 Task: Add Grain Berry Honey Nut Cereal to the cart.
Action: Mouse moved to (860, 292)
Screenshot: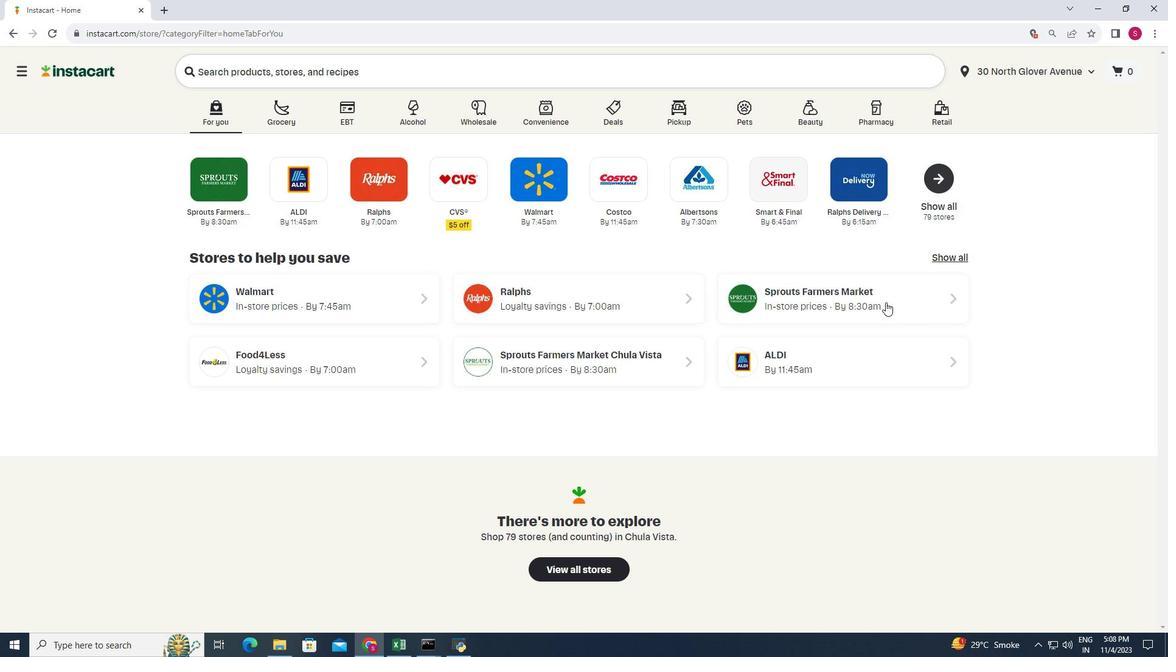 
Action: Mouse pressed left at (860, 292)
Screenshot: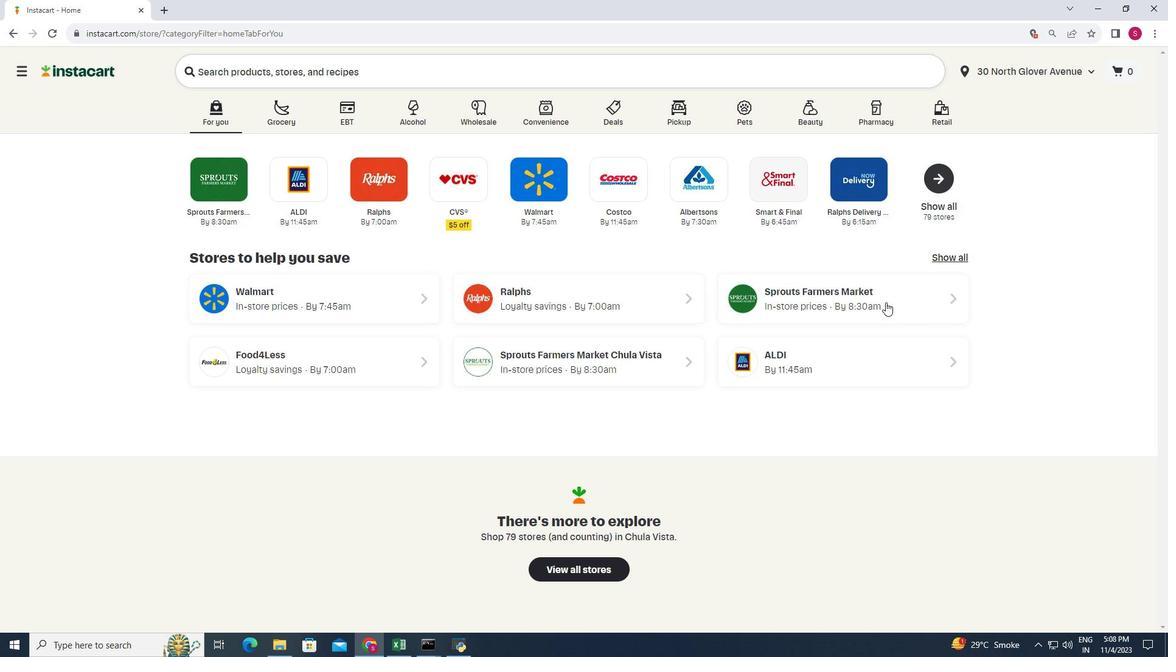 
Action: Mouse moved to (158, 440)
Screenshot: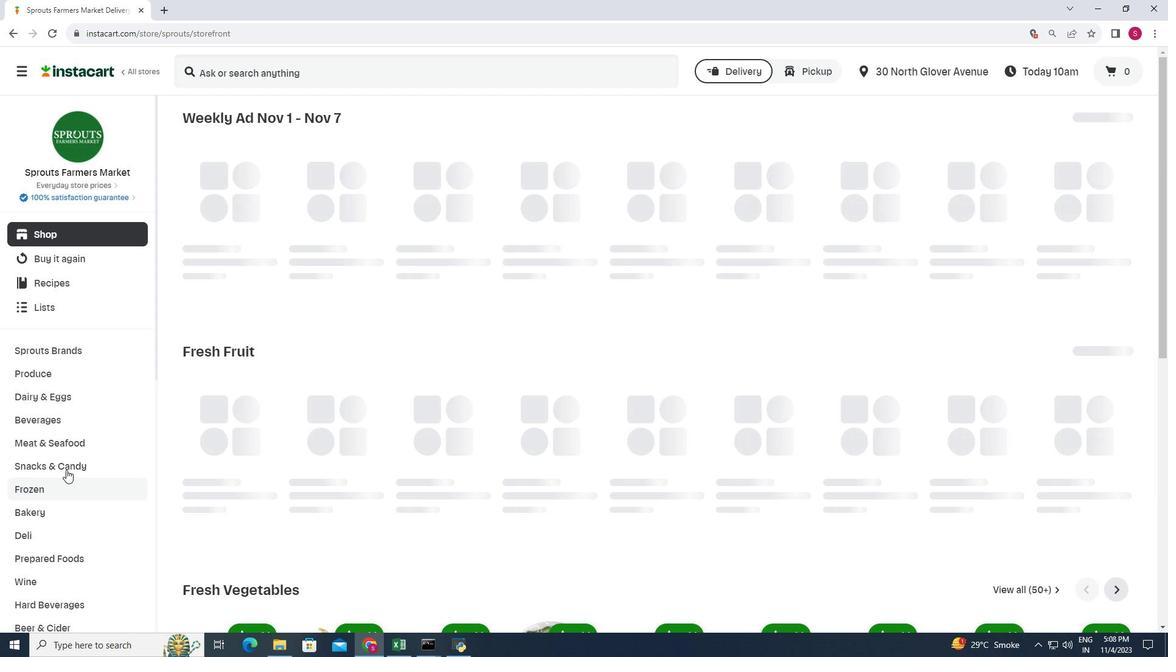 
Action: Mouse scrolled (158, 440) with delta (0, 0)
Screenshot: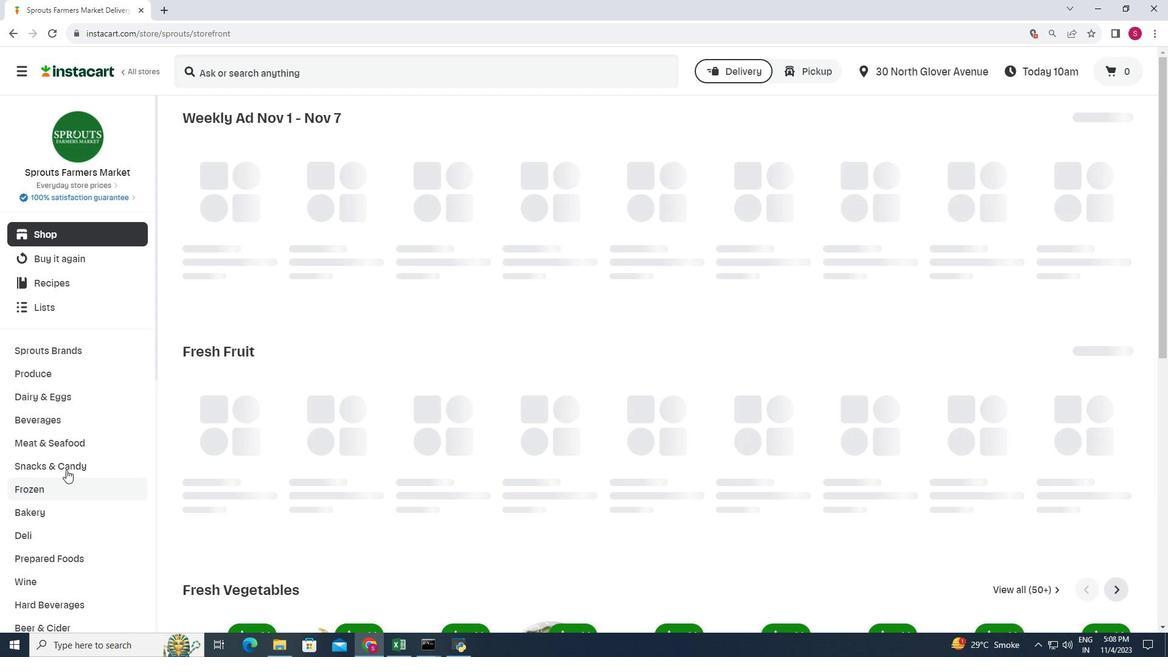 
Action: Mouse scrolled (158, 440) with delta (0, 0)
Screenshot: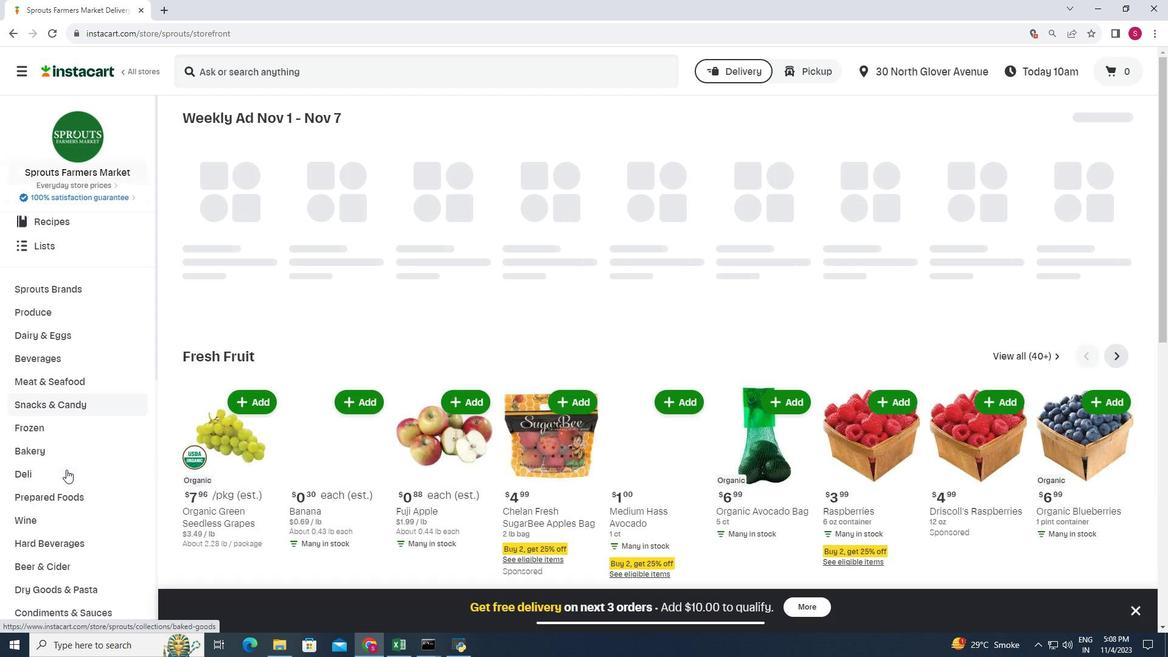 
Action: Mouse scrolled (158, 440) with delta (0, 0)
Screenshot: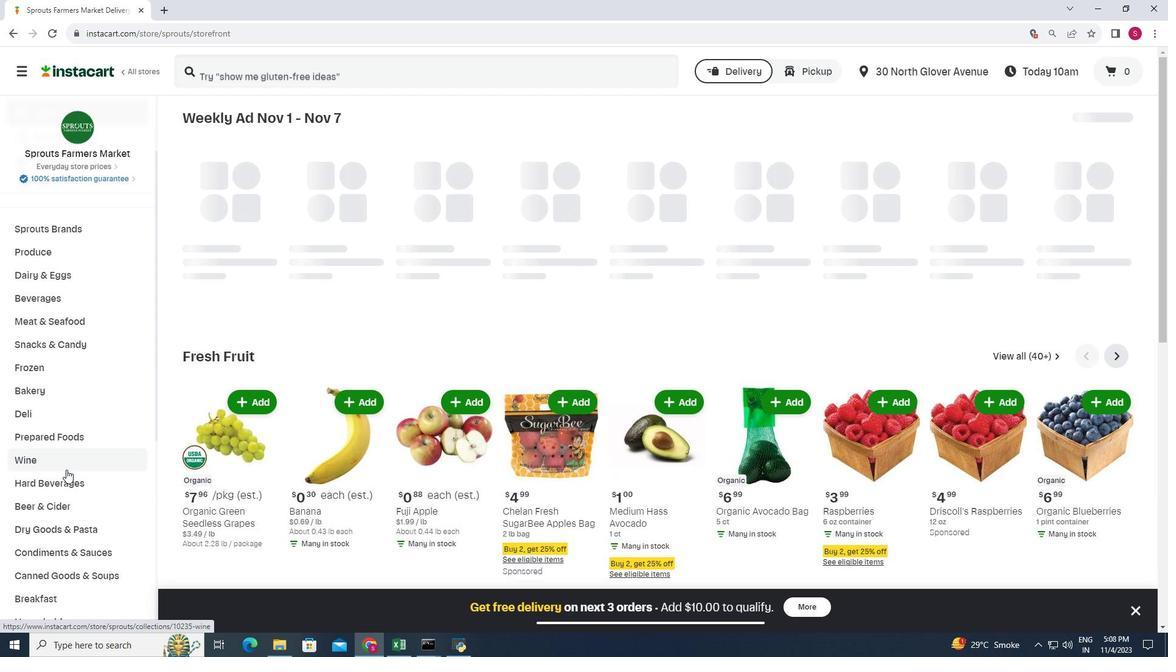 
Action: Mouse moved to (150, 495)
Screenshot: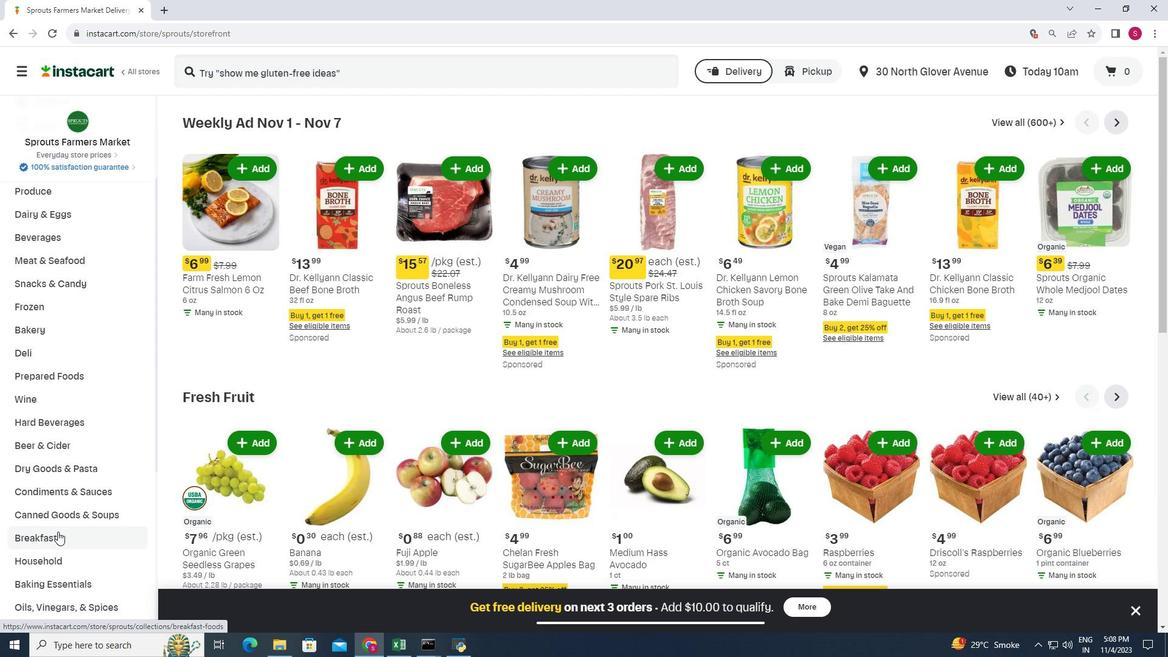 
Action: Mouse pressed left at (150, 495)
Screenshot: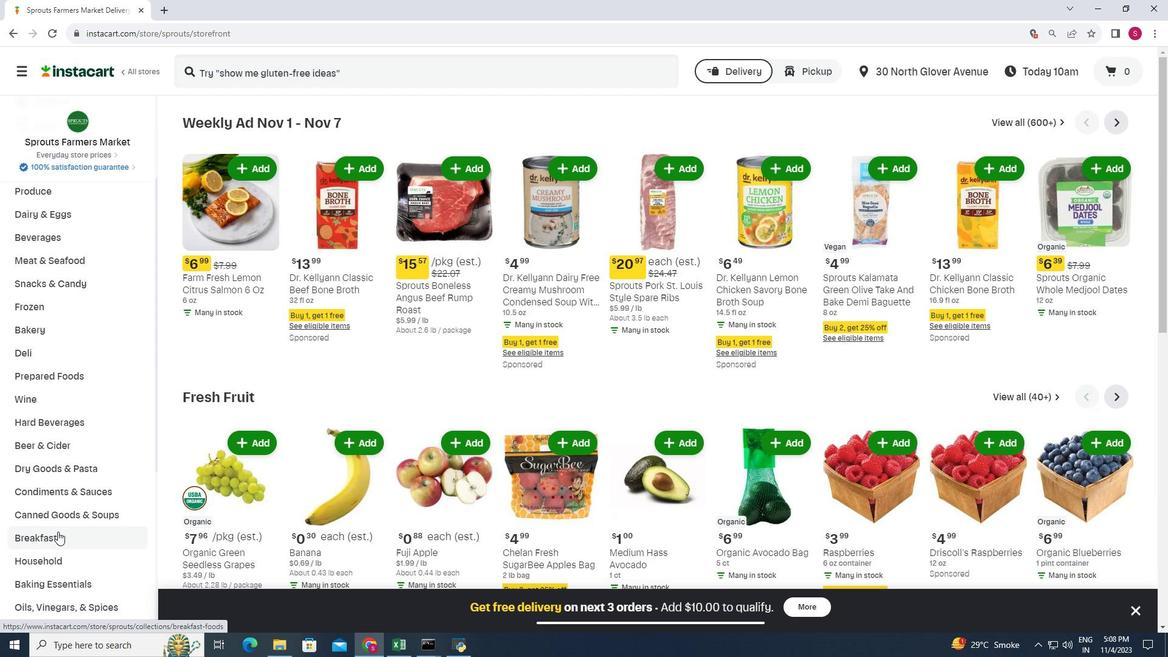 
Action: Mouse moved to (797, 162)
Screenshot: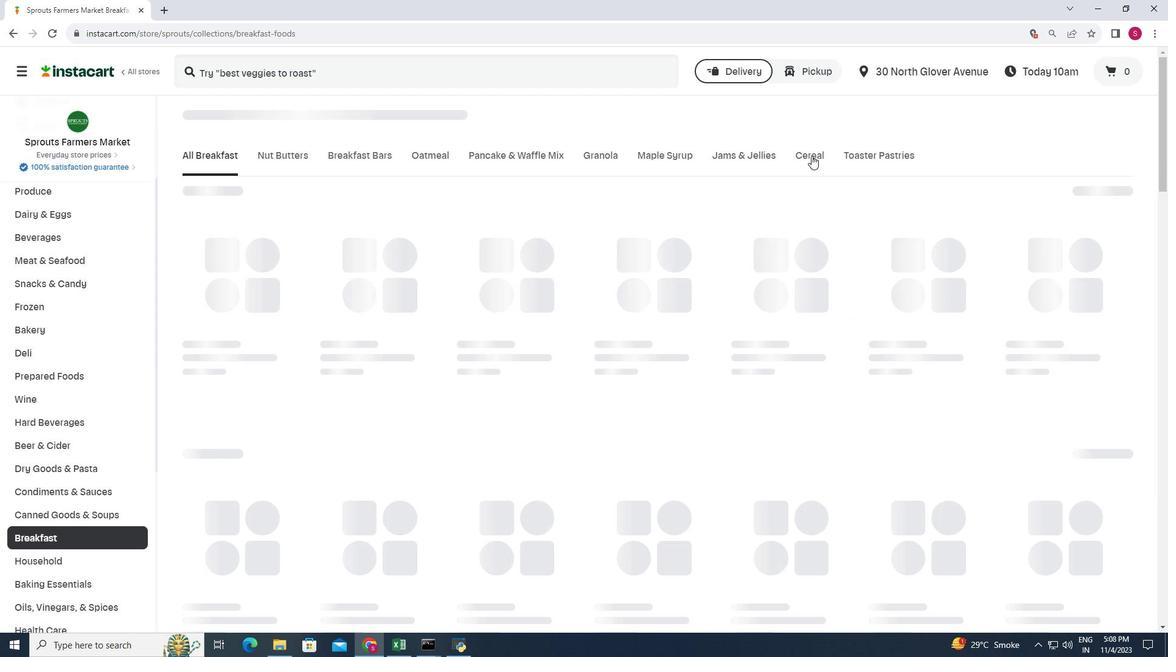 
Action: Mouse pressed left at (797, 162)
Screenshot: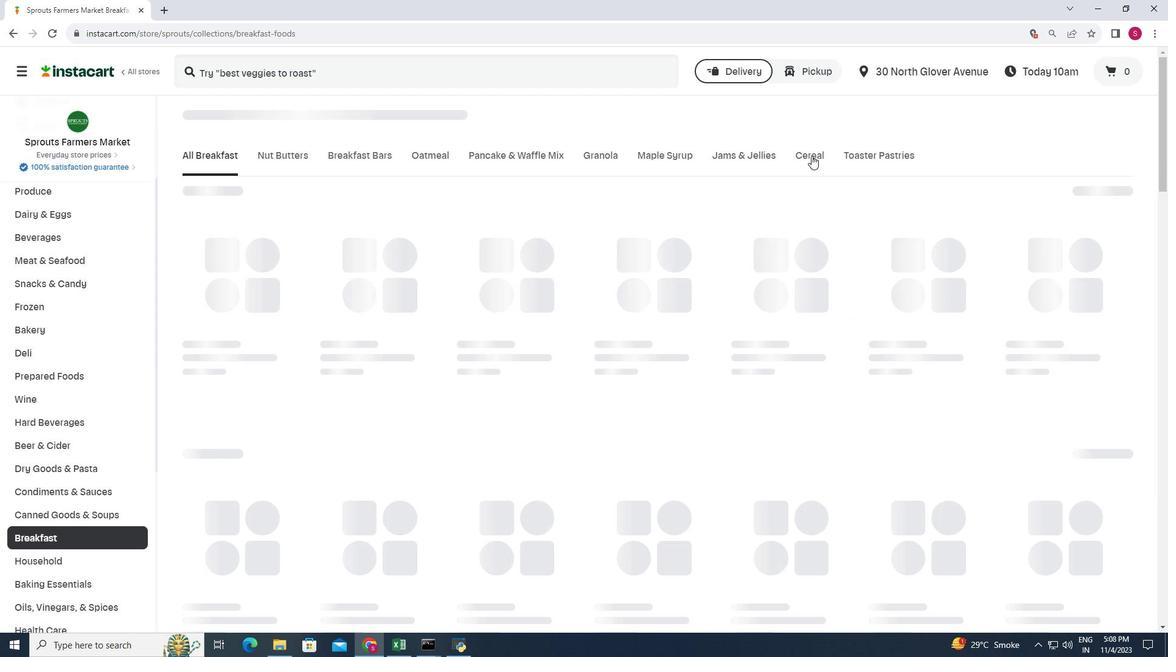 
Action: Mouse moved to (636, 214)
Screenshot: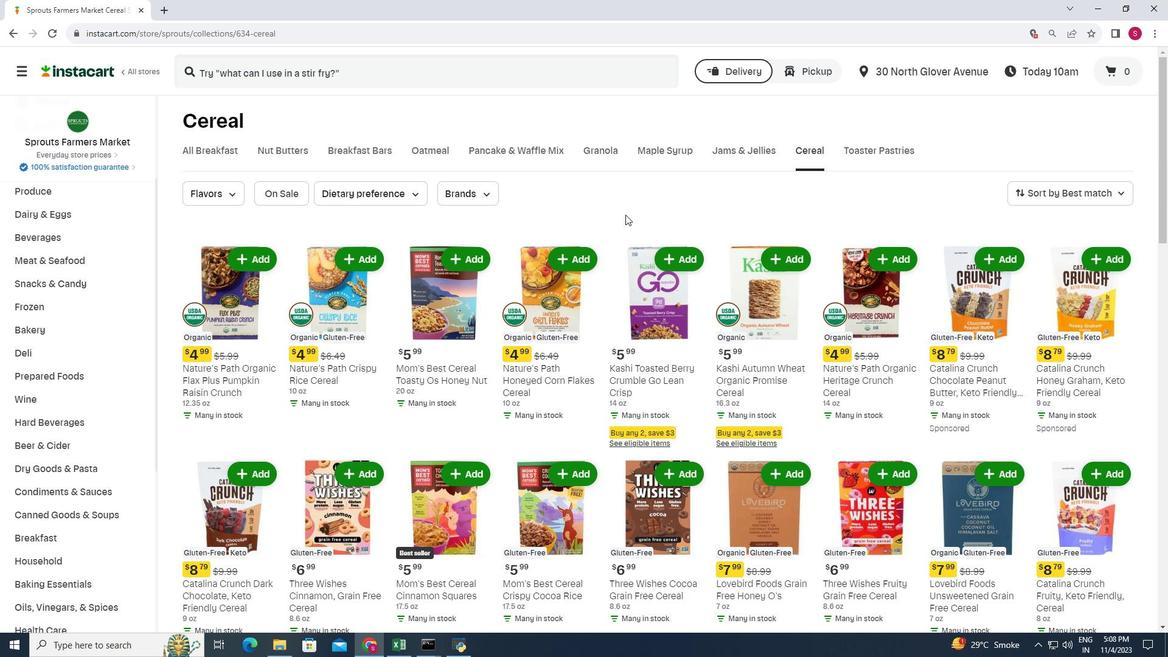 
Action: Mouse scrolled (636, 214) with delta (0, 0)
Screenshot: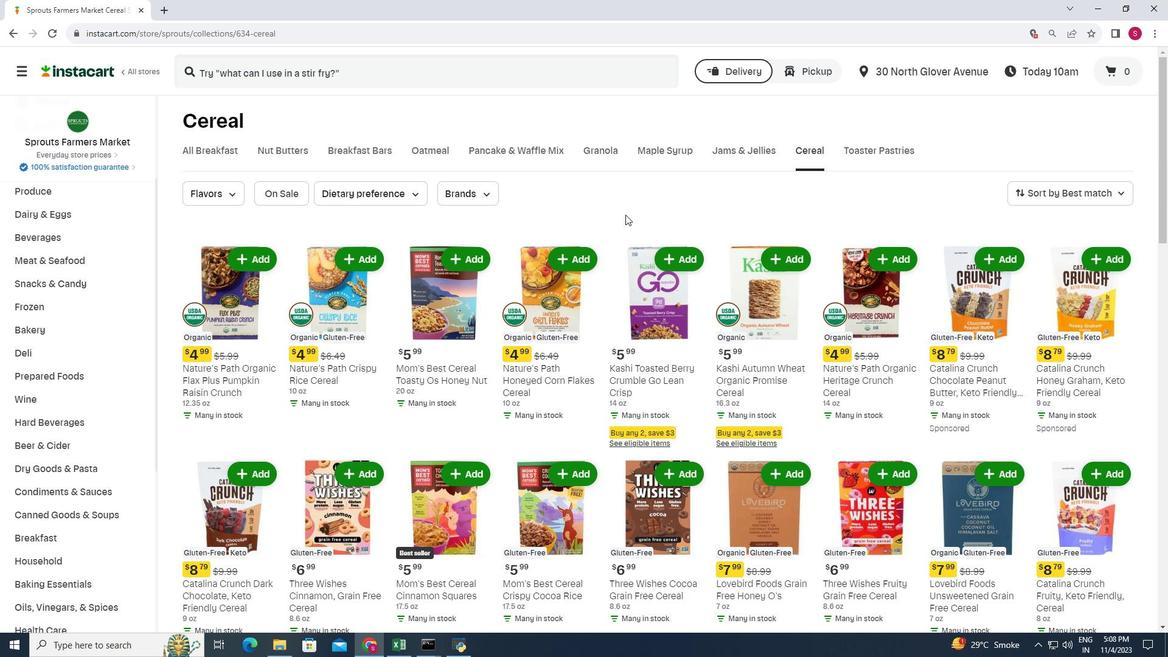 
Action: Mouse moved to (639, 213)
Screenshot: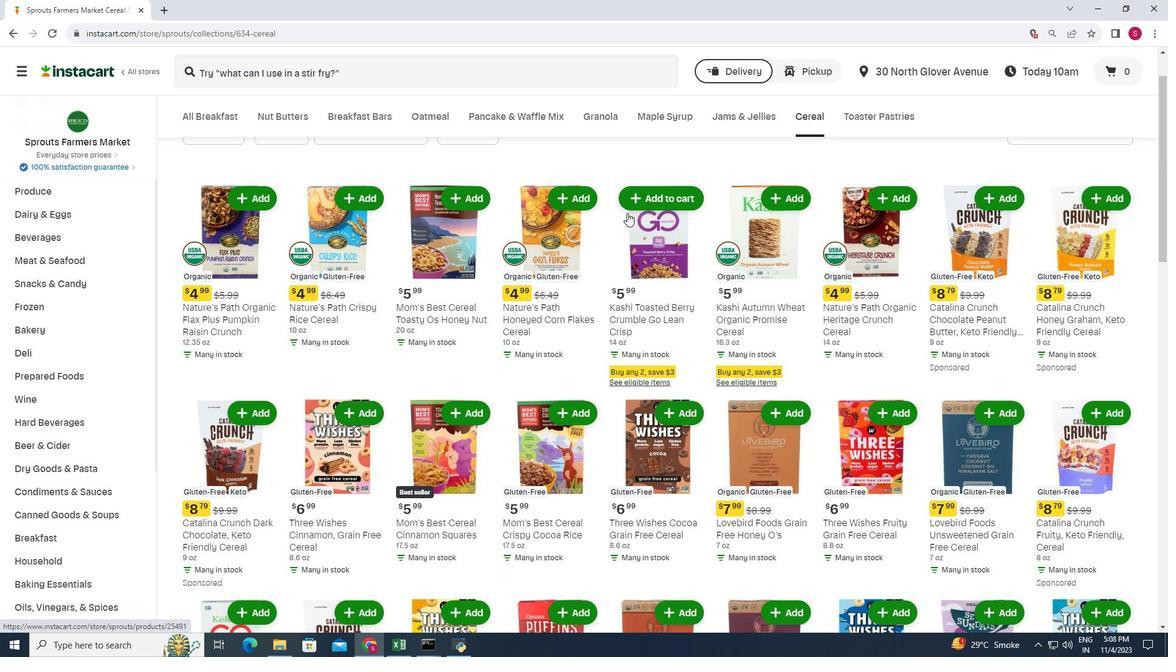 
Action: Mouse scrolled (639, 213) with delta (0, 0)
Screenshot: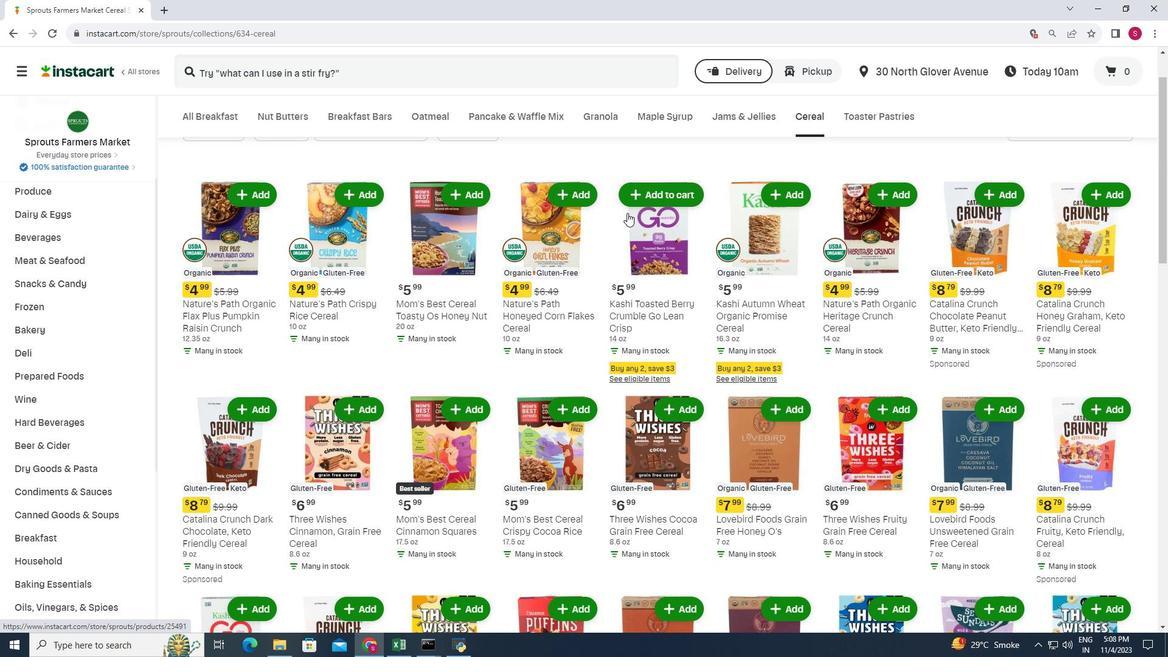 
Action: Mouse moved to (660, 219)
Screenshot: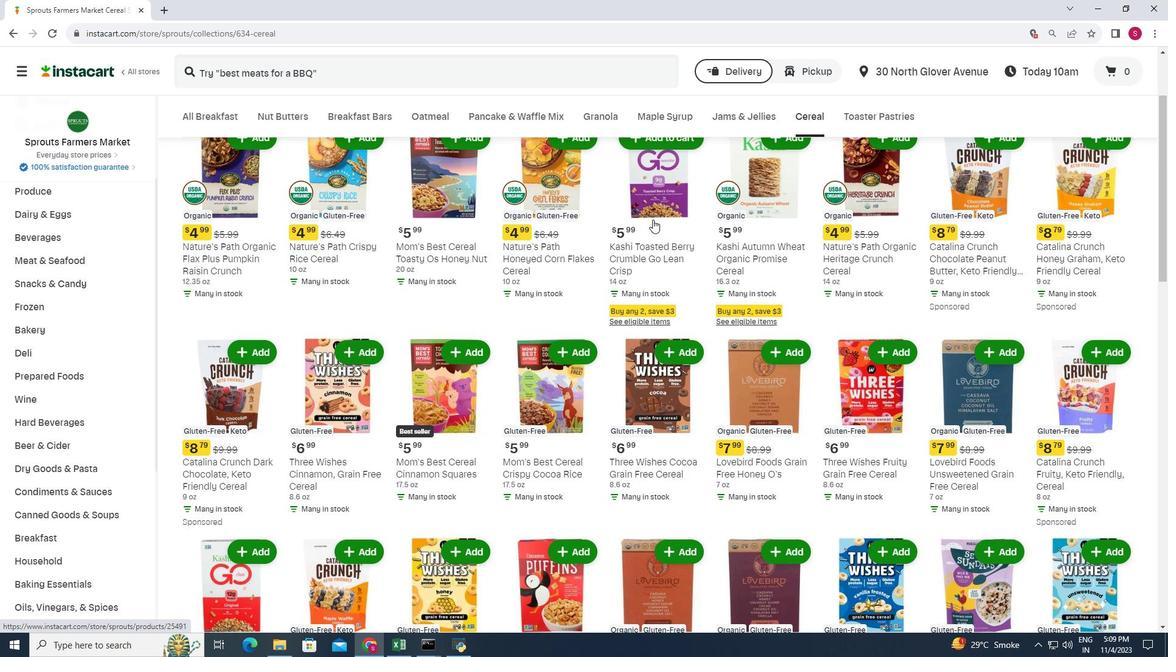 
Action: Mouse scrolled (660, 218) with delta (0, 0)
Screenshot: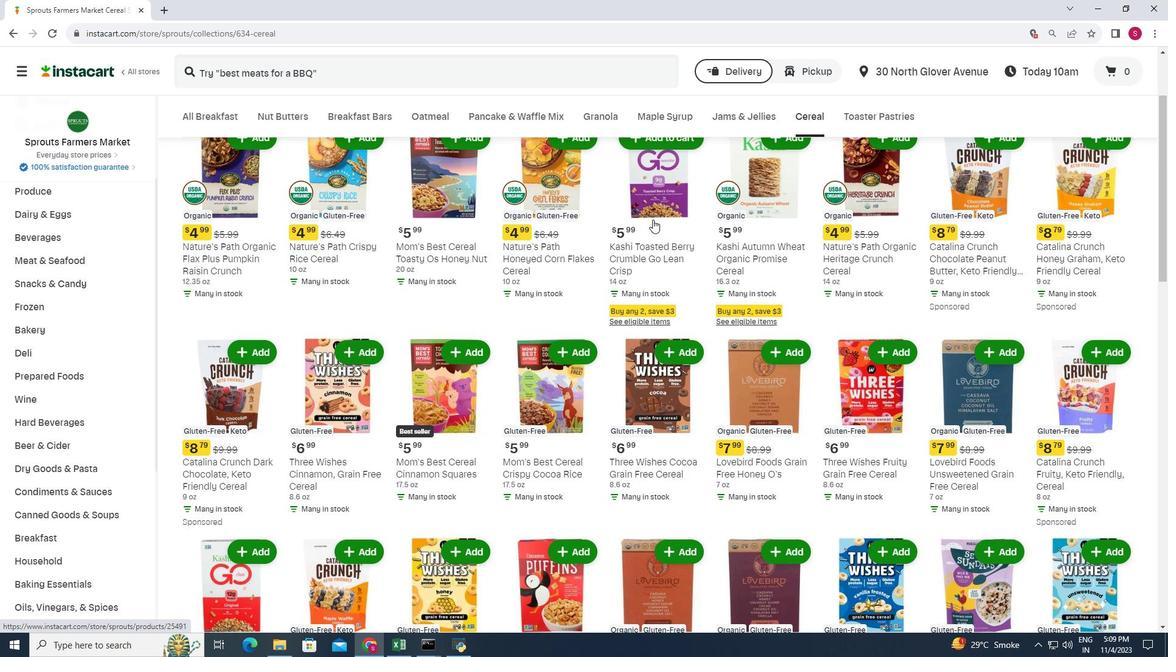 
Action: Mouse moved to (661, 219)
Screenshot: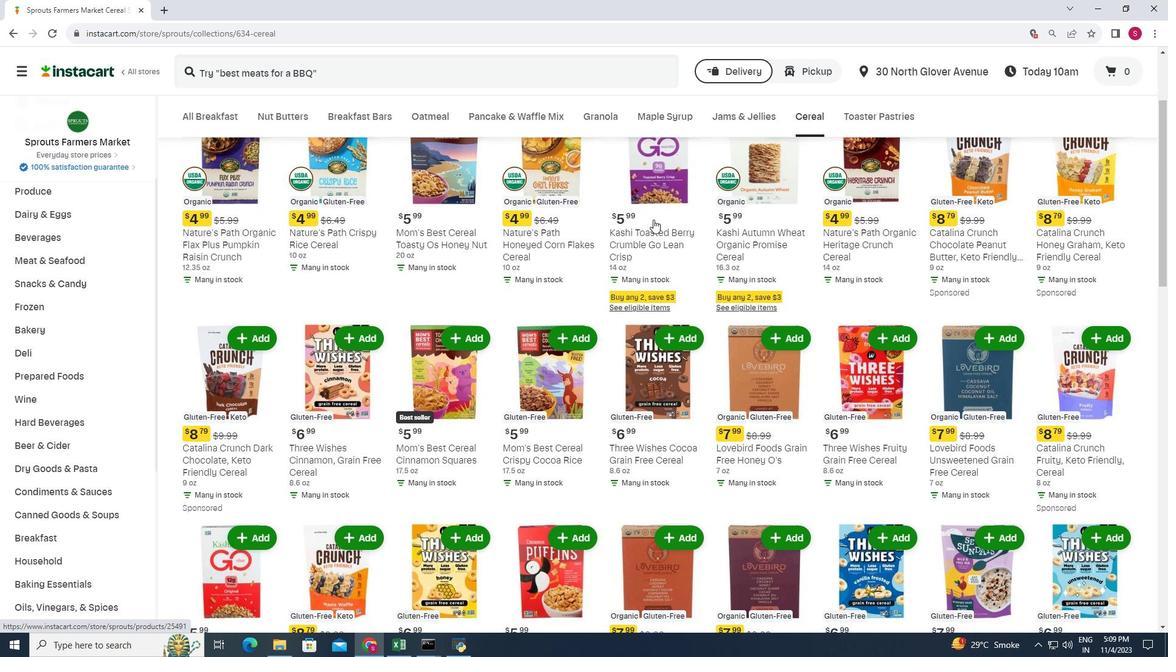 
Action: Mouse scrolled (661, 218) with delta (0, 0)
Screenshot: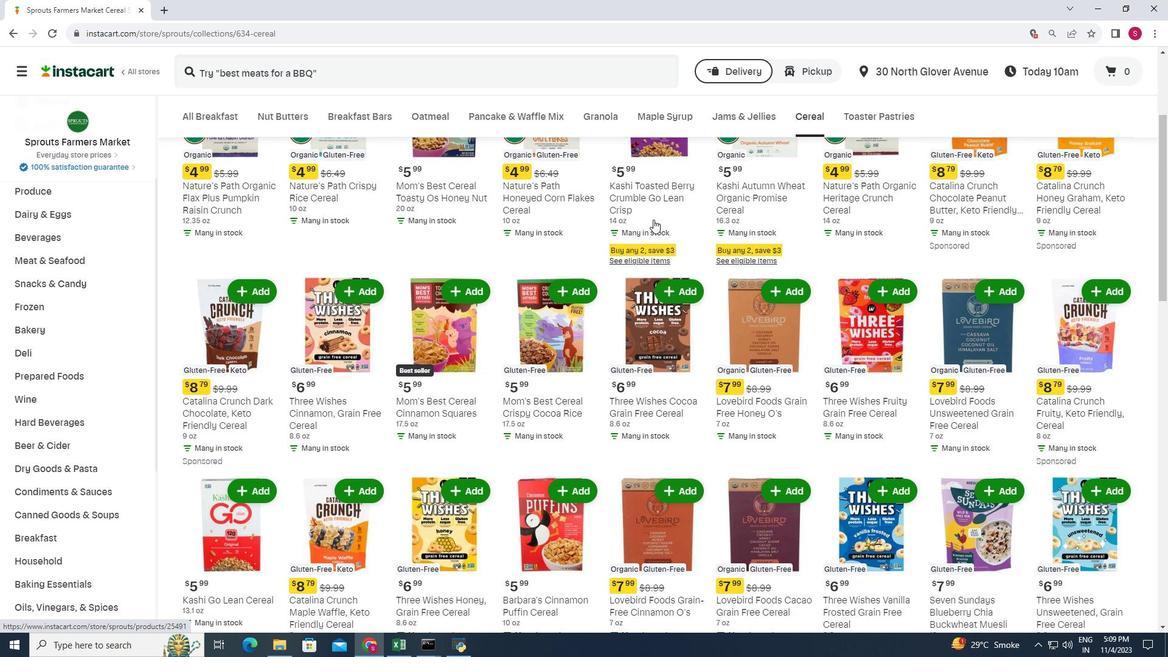 
Action: Mouse moved to (662, 219)
Screenshot: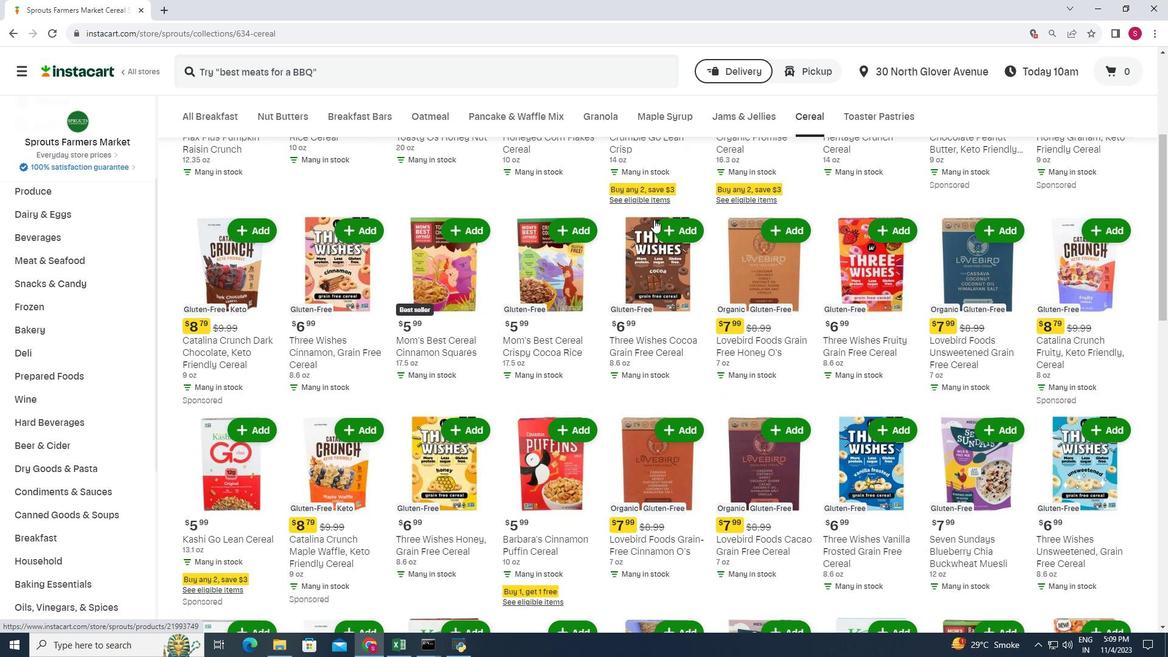 
Action: Mouse scrolled (662, 218) with delta (0, 0)
Screenshot: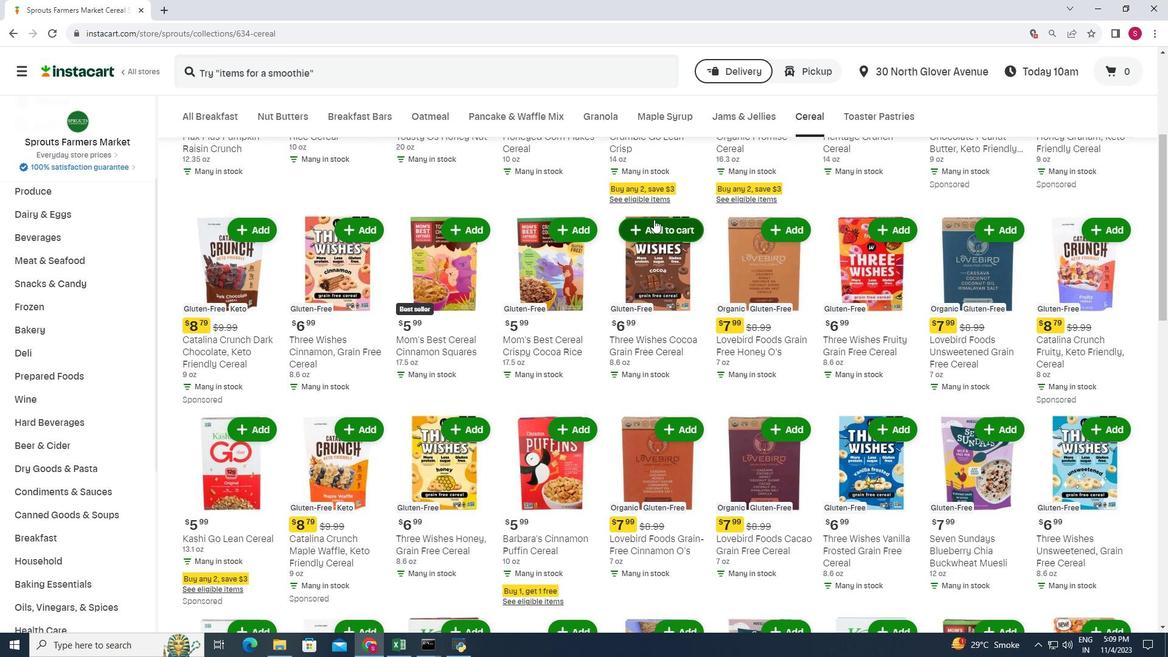 
Action: Mouse moved to (545, 231)
Screenshot: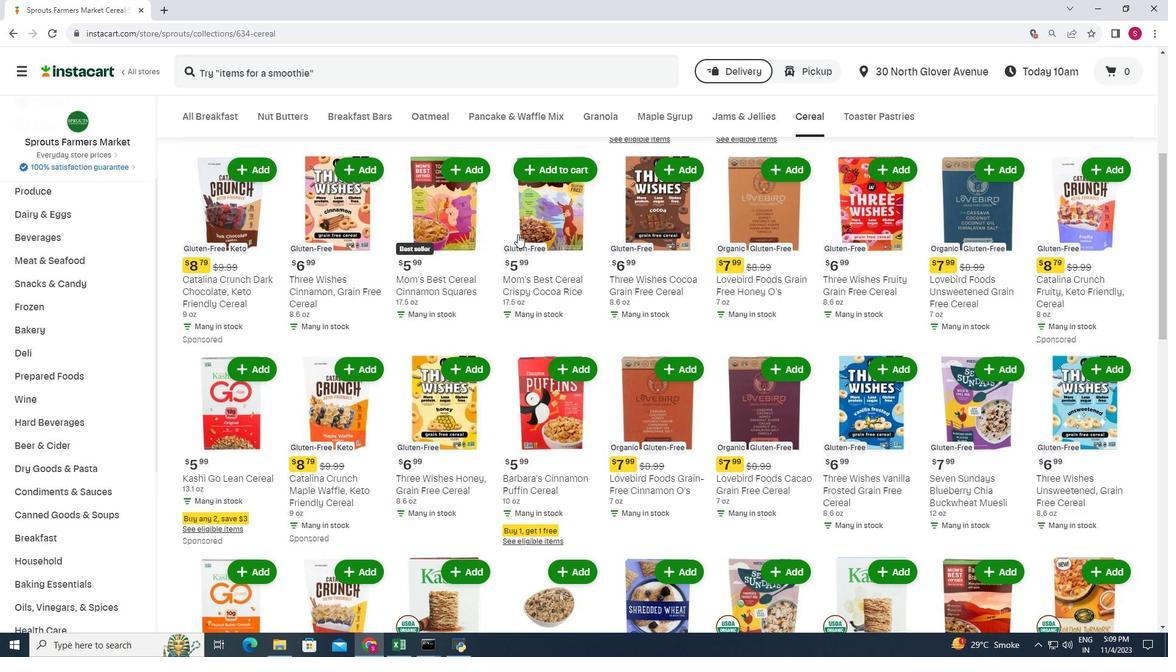 
Action: Mouse scrolled (545, 231) with delta (0, 0)
Screenshot: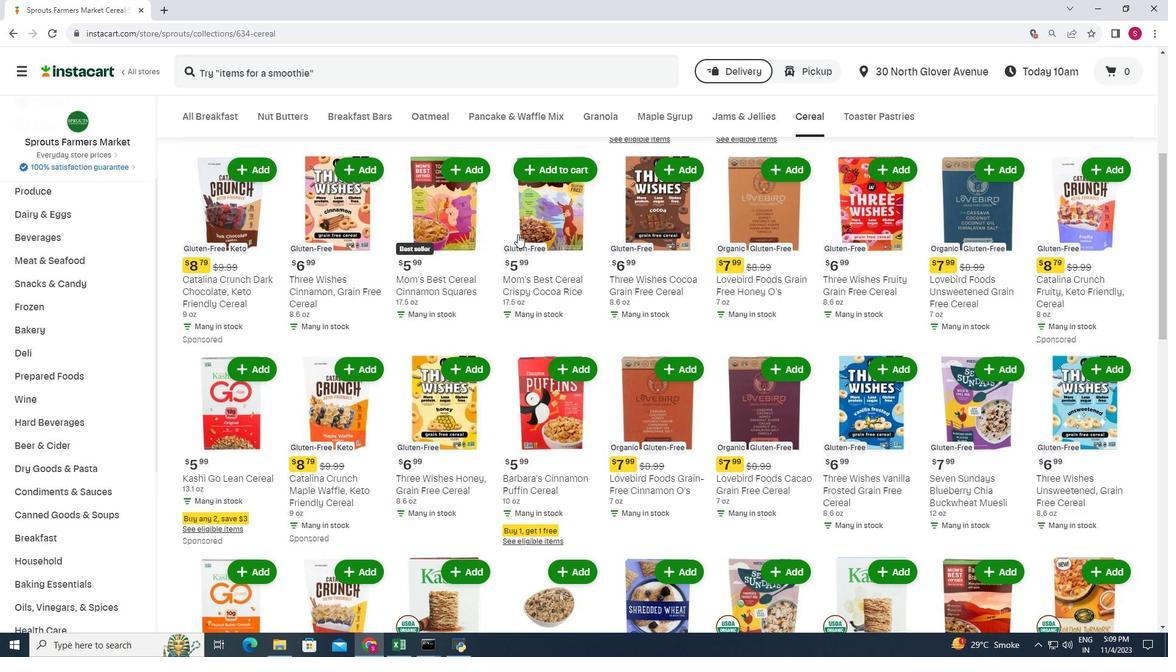 
Action: Mouse scrolled (545, 231) with delta (0, 0)
Screenshot: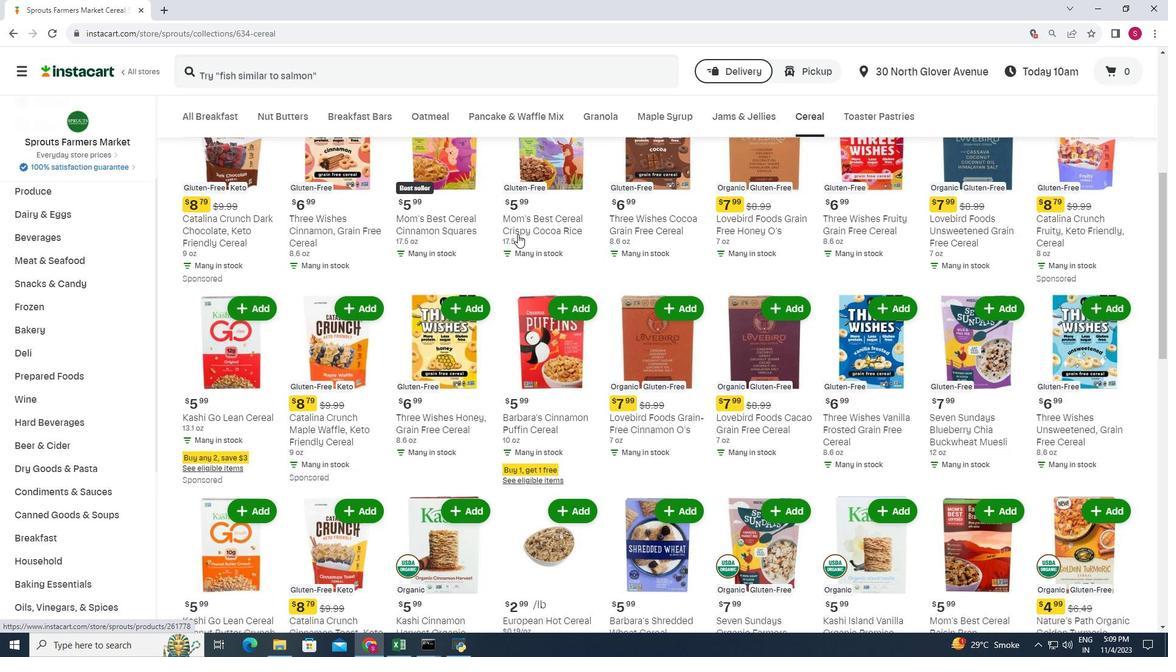 
Action: Mouse moved to (545, 231)
Screenshot: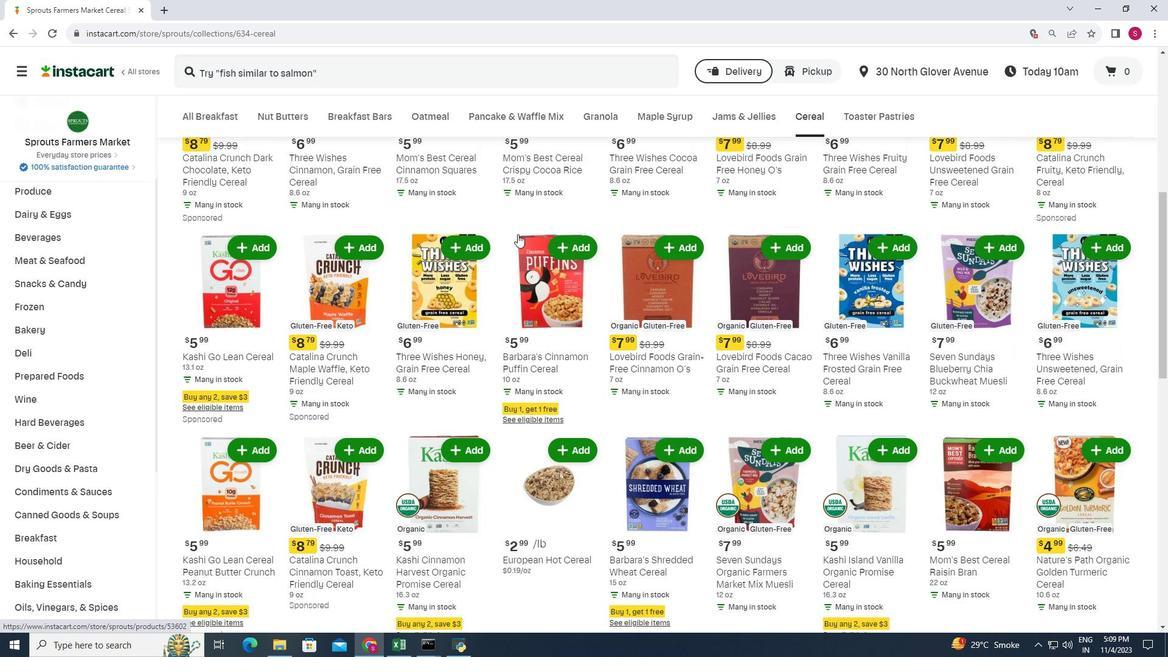
Action: Mouse scrolled (545, 231) with delta (0, 0)
Screenshot: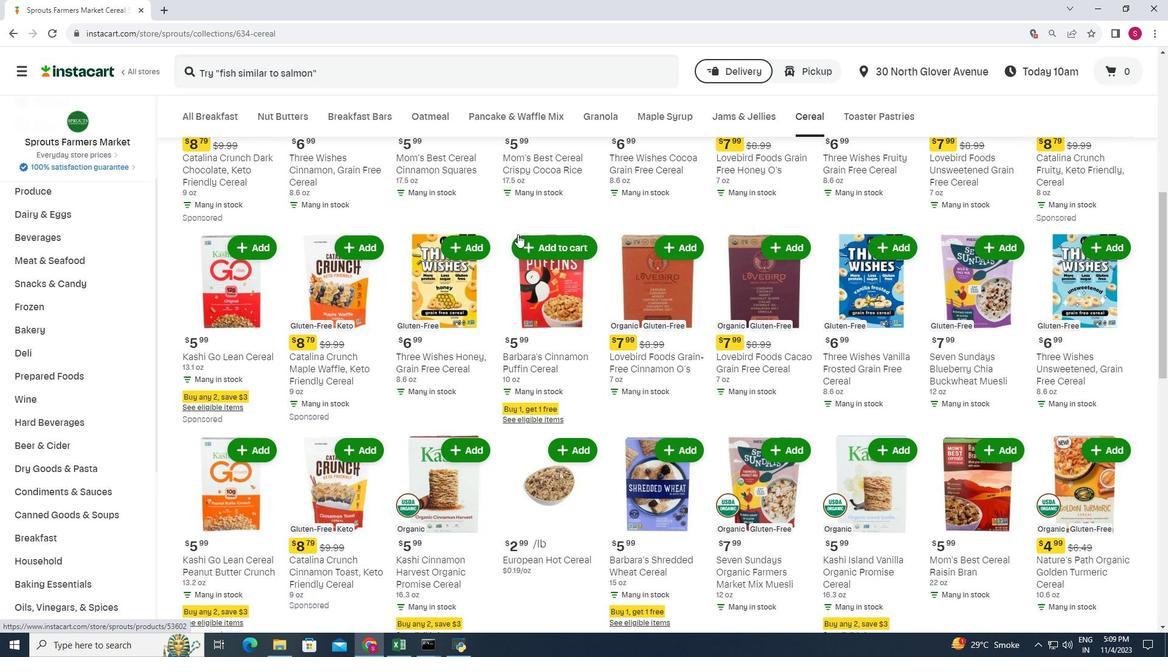 
Action: Mouse moved to (545, 231)
Screenshot: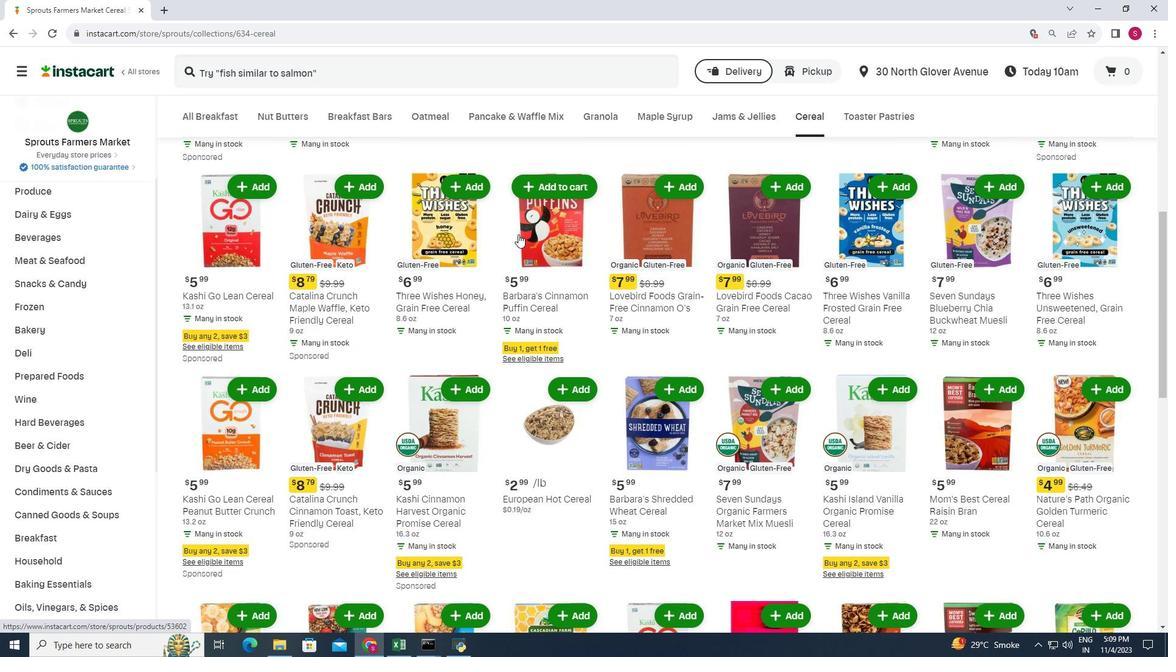 
Action: Mouse scrolled (545, 231) with delta (0, 0)
Screenshot: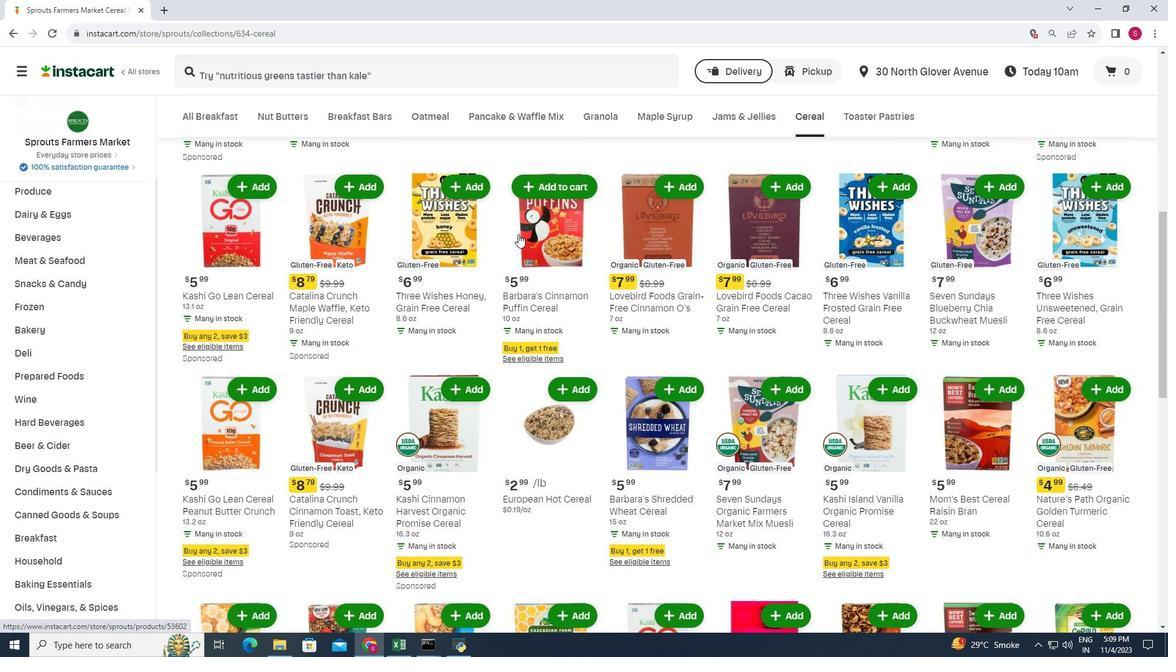 
Action: Mouse moved to (544, 232)
Screenshot: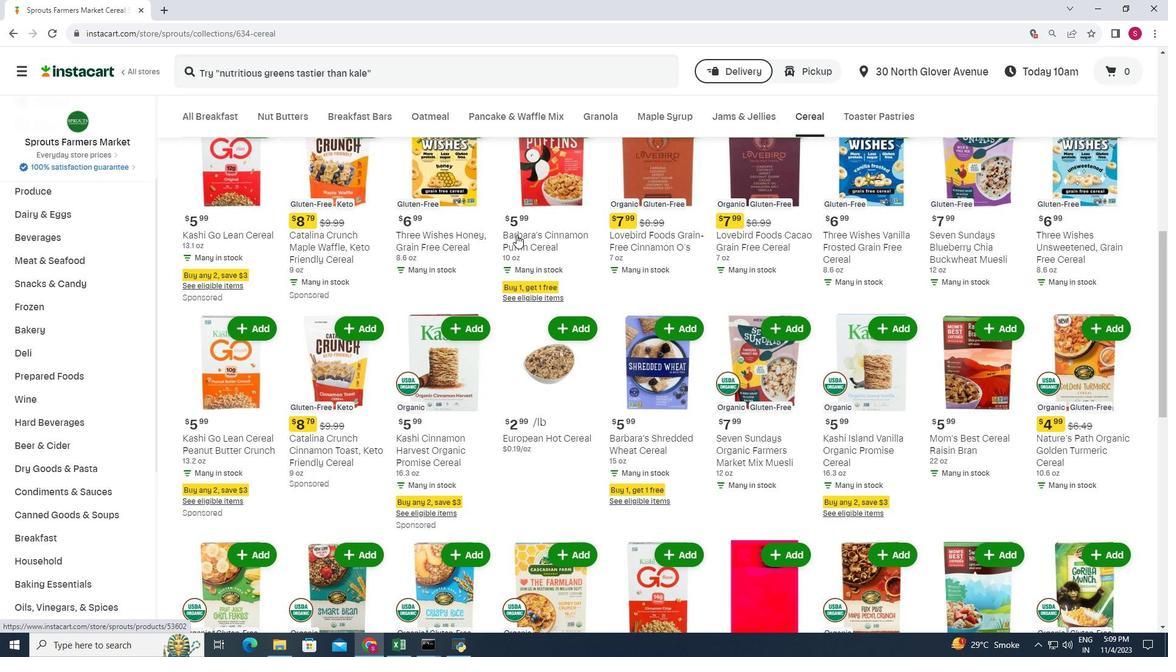 
Action: Mouse scrolled (544, 231) with delta (0, 0)
Screenshot: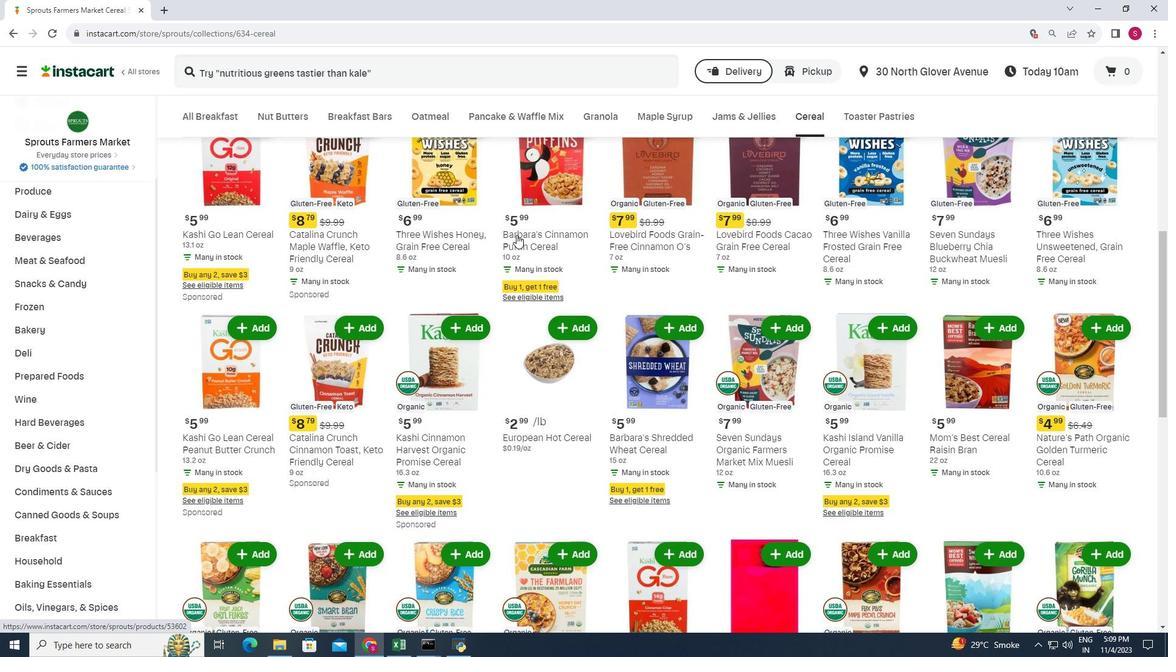 
Action: Mouse scrolled (544, 231) with delta (0, 0)
Screenshot: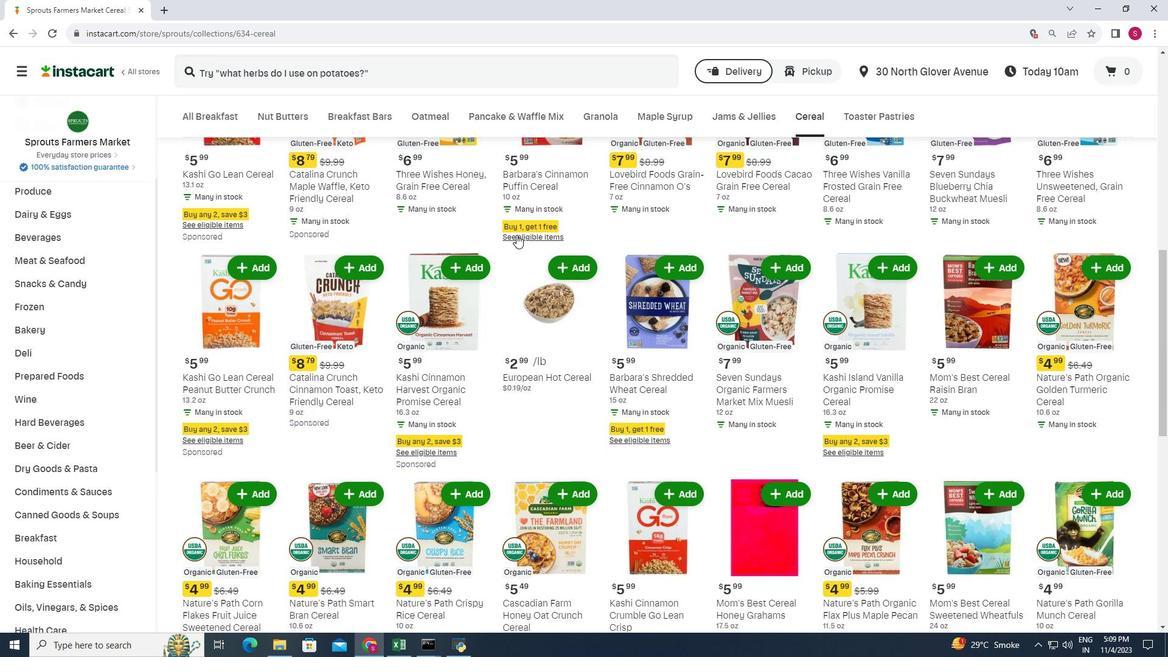 
Action: Mouse moved to (539, 236)
Screenshot: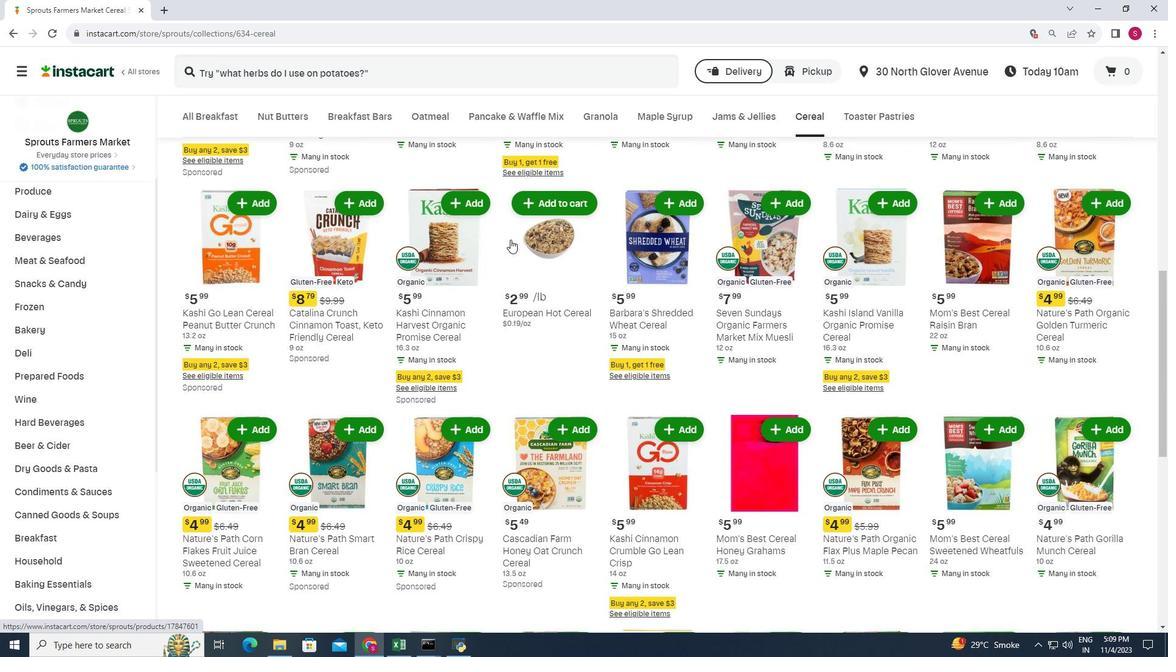 
Action: Mouse scrolled (539, 236) with delta (0, 0)
Screenshot: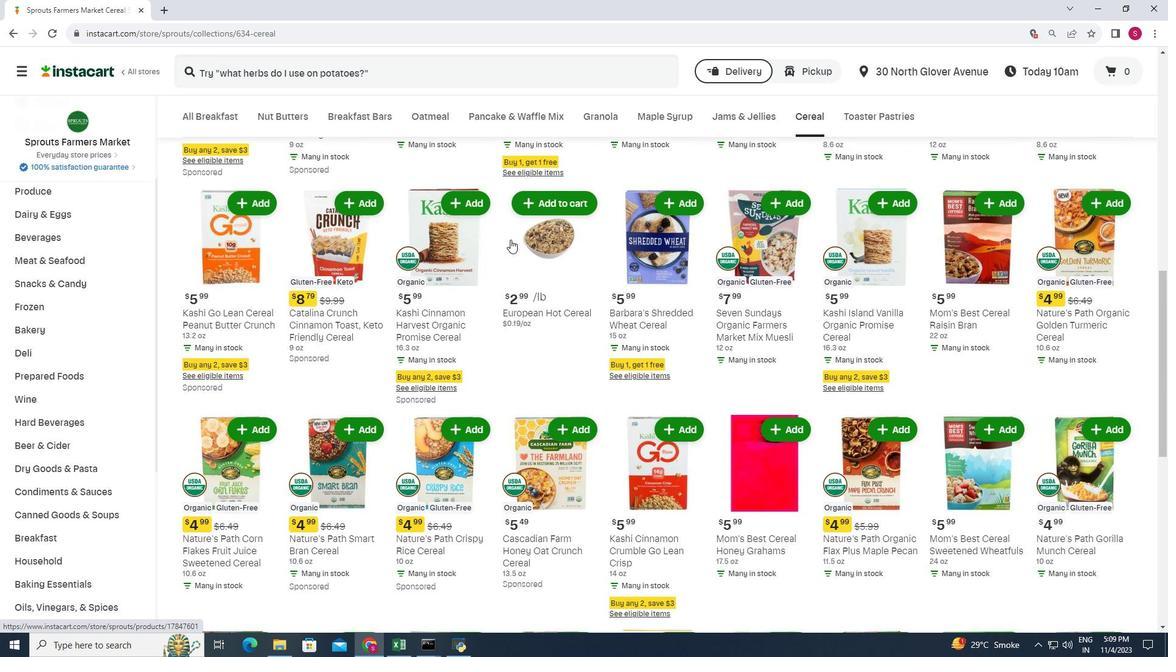 
Action: Mouse moved to (538, 236)
Screenshot: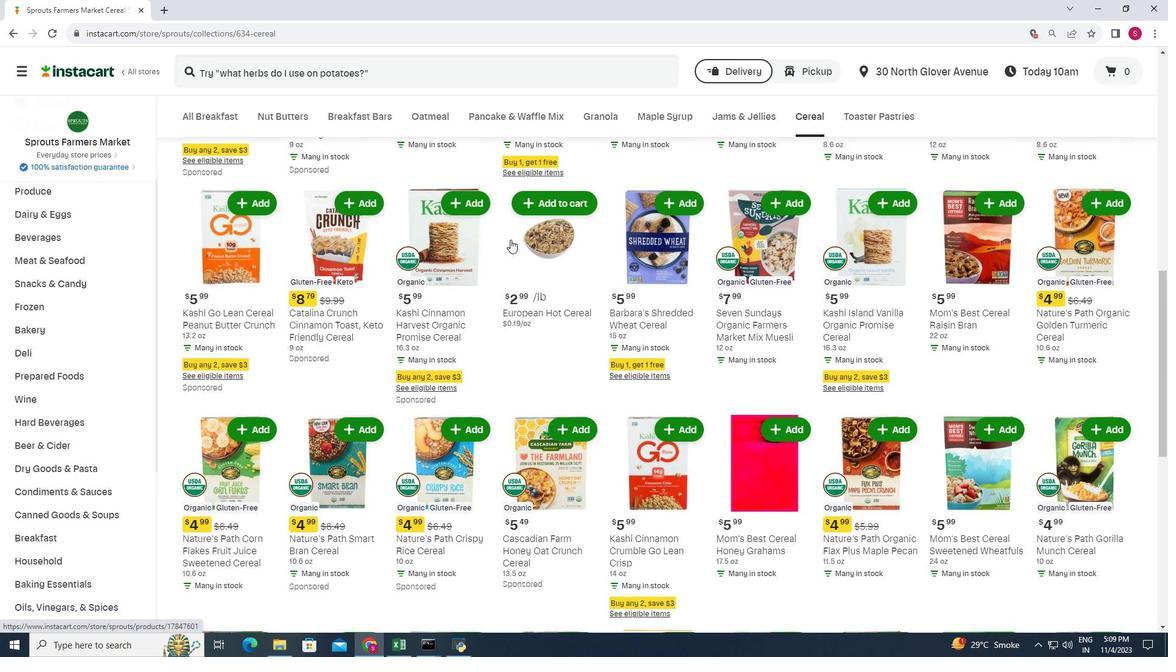 
Action: Mouse scrolled (538, 236) with delta (0, 0)
Screenshot: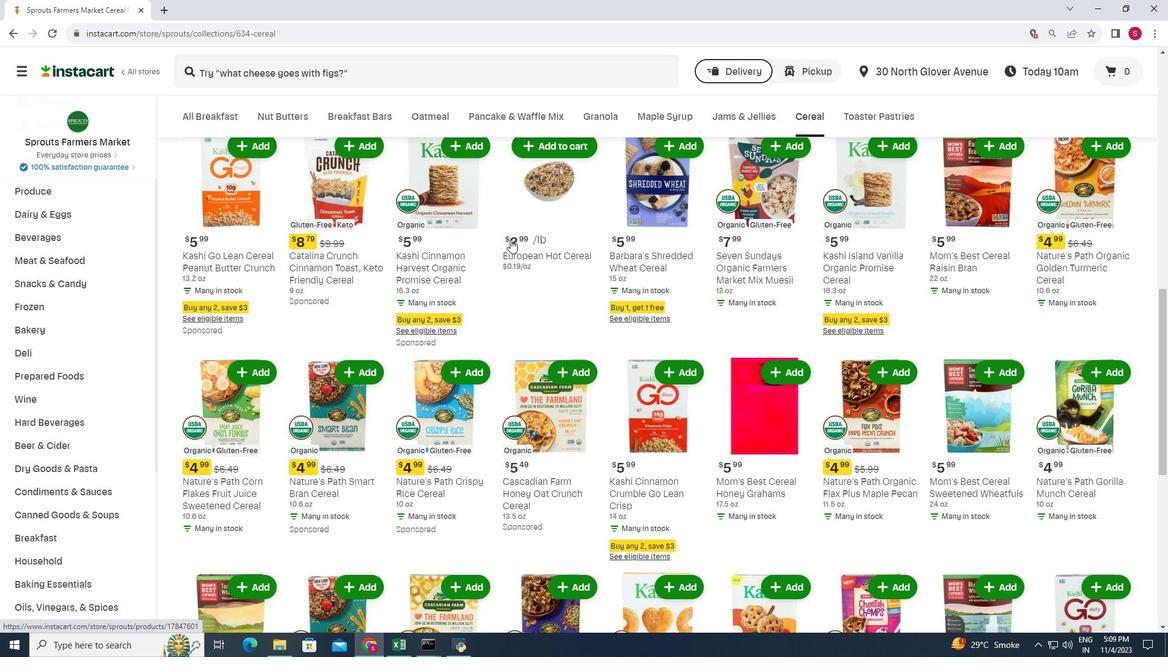 
Action: Mouse scrolled (538, 236) with delta (0, 0)
Screenshot: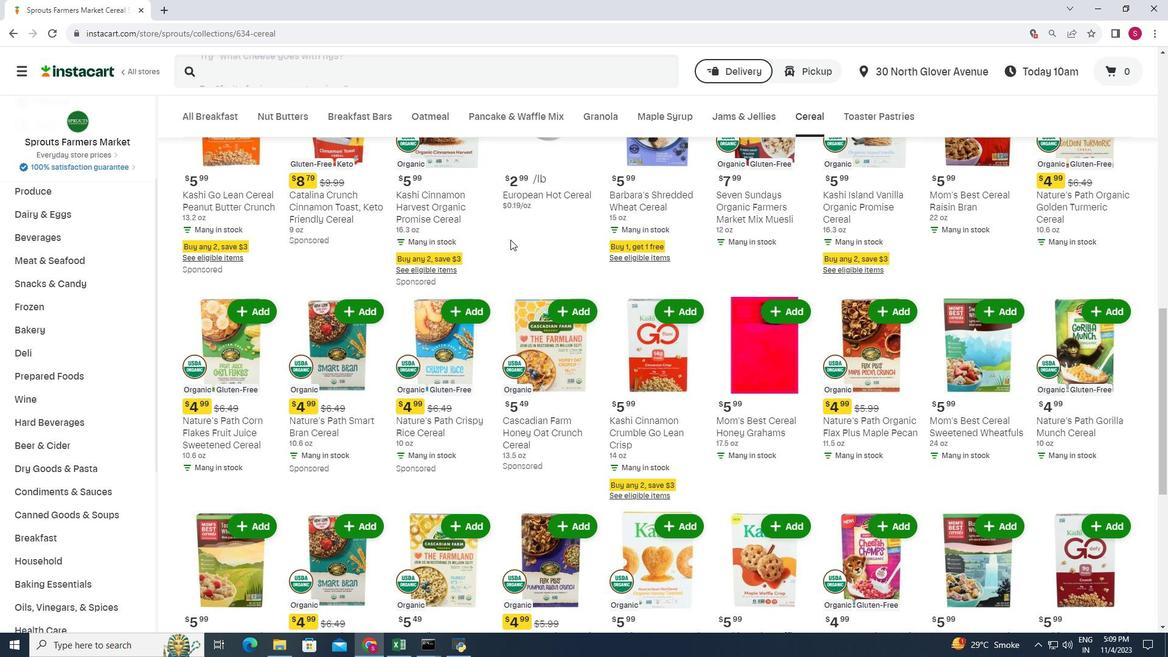 
Action: Mouse scrolled (538, 236) with delta (0, 0)
Screenshot: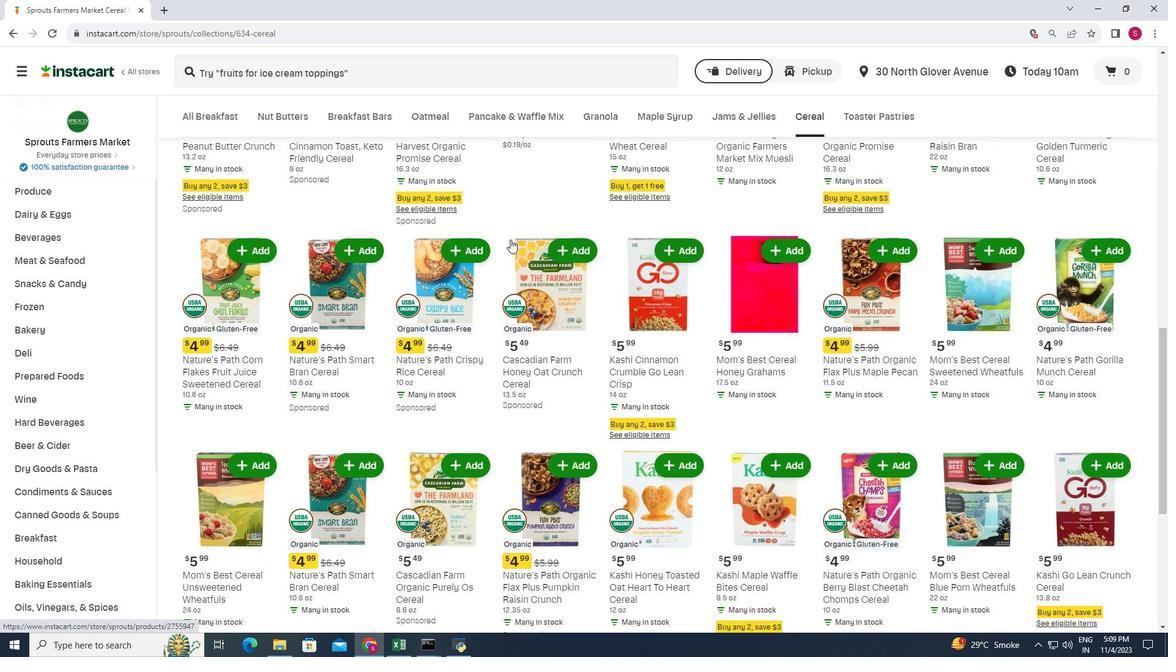 
Action: Mouse scrolled (538, 236) with delta (0, 0)
Screenshot: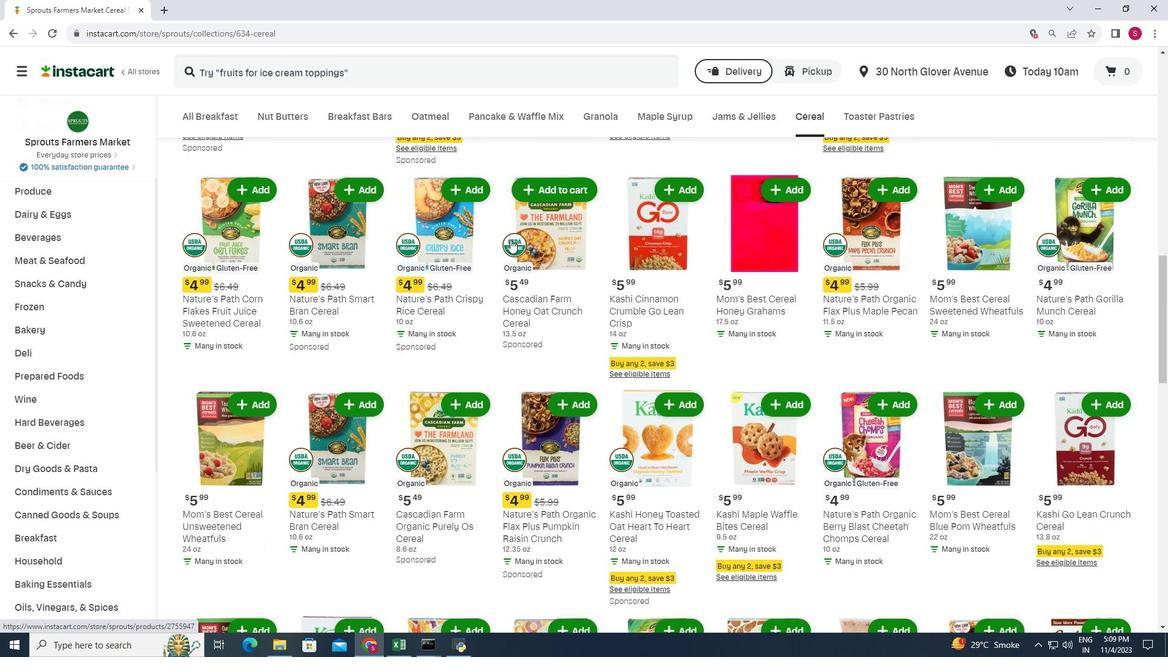 
Action: Mouse scrolled (538, 236) with delta (0, 0)
Screenshot: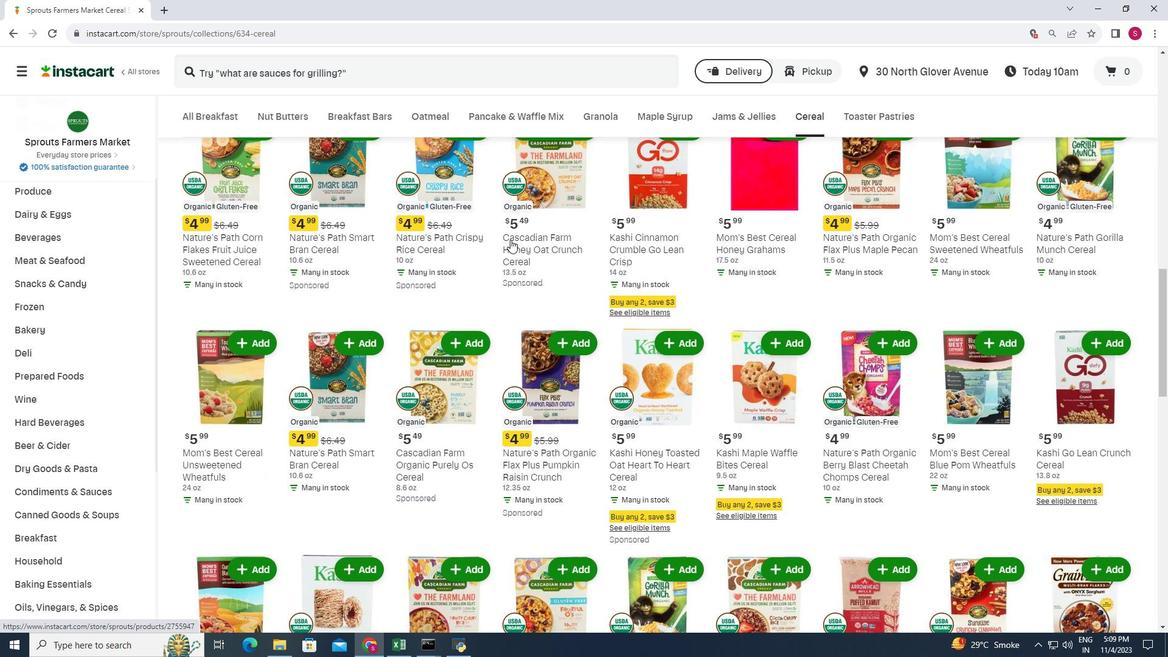 
Action: Mouse scrolled (538, 236) with delta (0, 0)
Screenshot: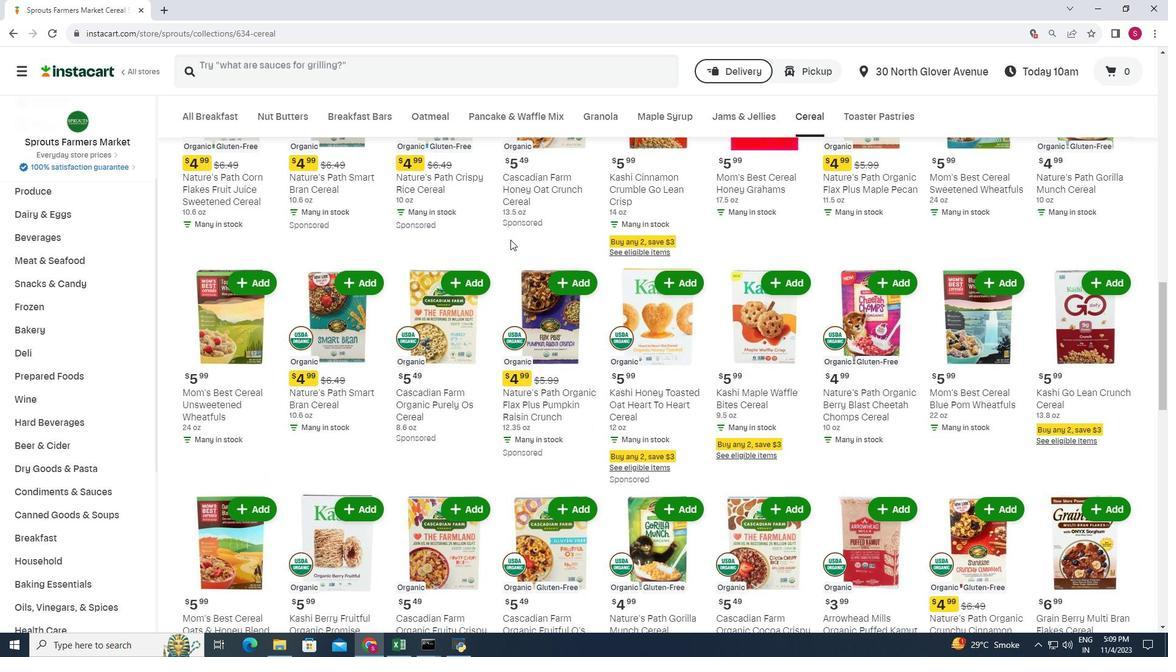 
Action: Mouse scrolled (538, 236) with delta (0, 0)
Screenshot: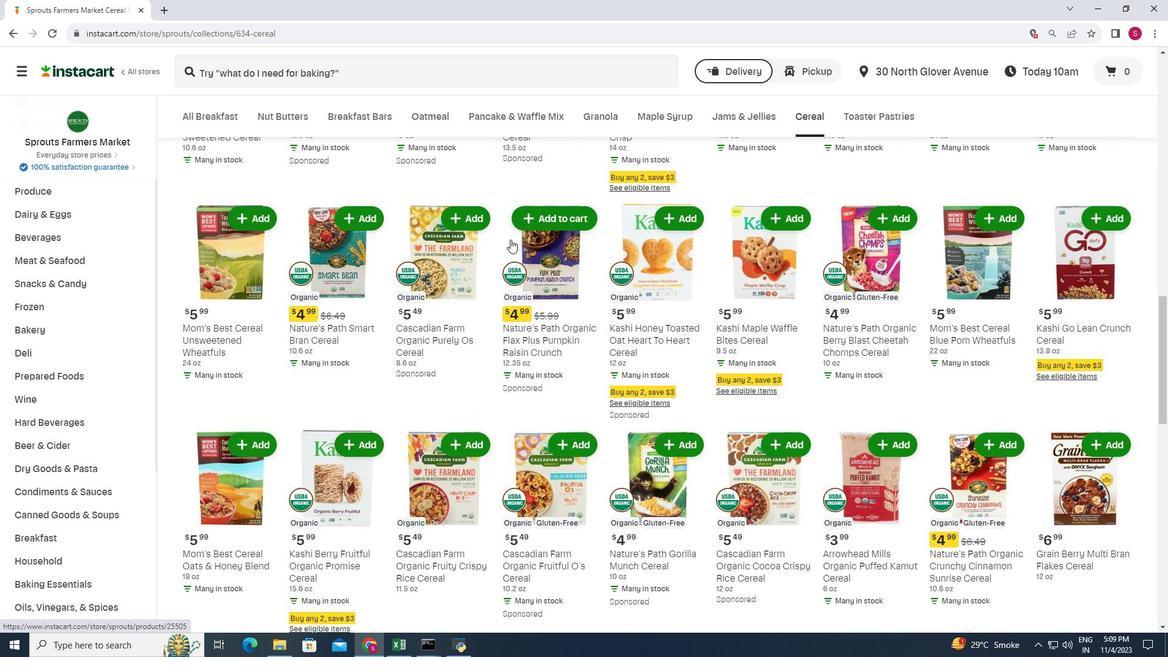 
Action: Mouse scrolled (538, 236) with delta (0, 0)
Screenshot: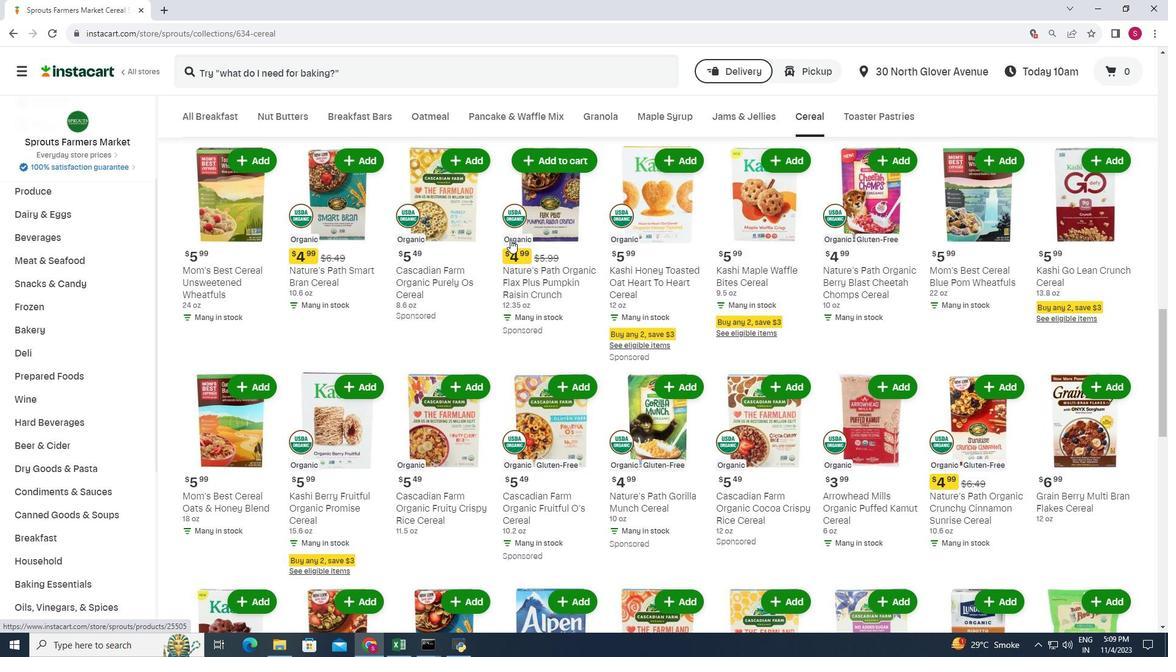 
Action: Mouse scrolled (538, 236) with delta (0, 0)
Screenshot: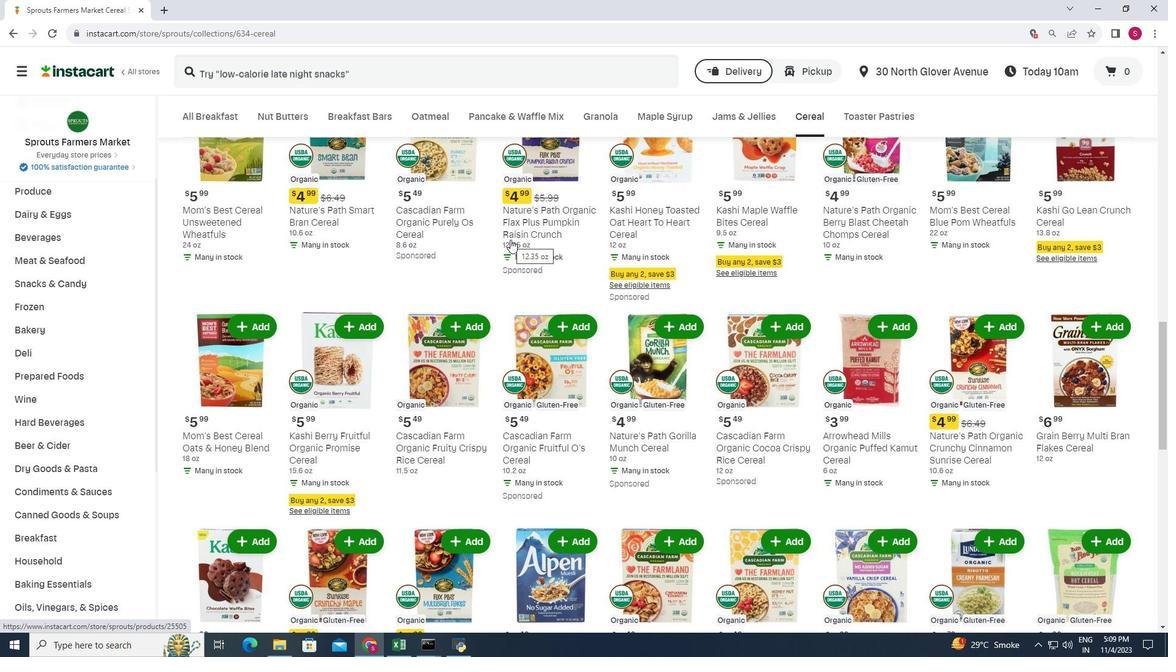 
Action: Mouse moved to (526, 248)
Screenshot: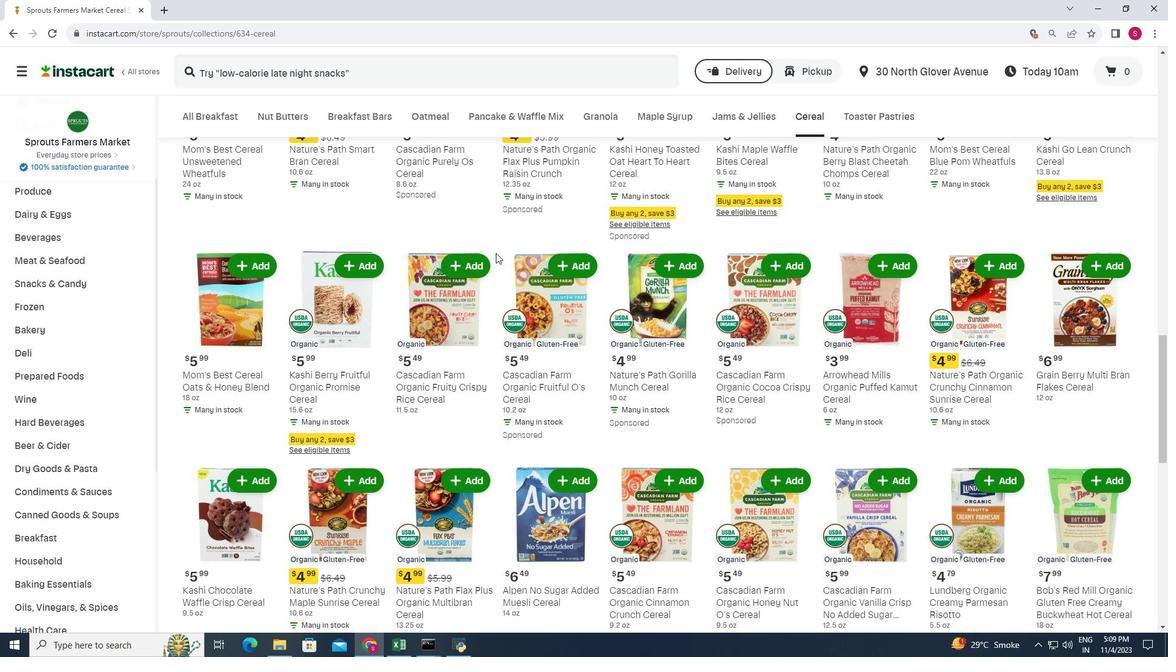 
Action: Mouse scrolled (526, 248) with delta (0, 0)
Screenshot: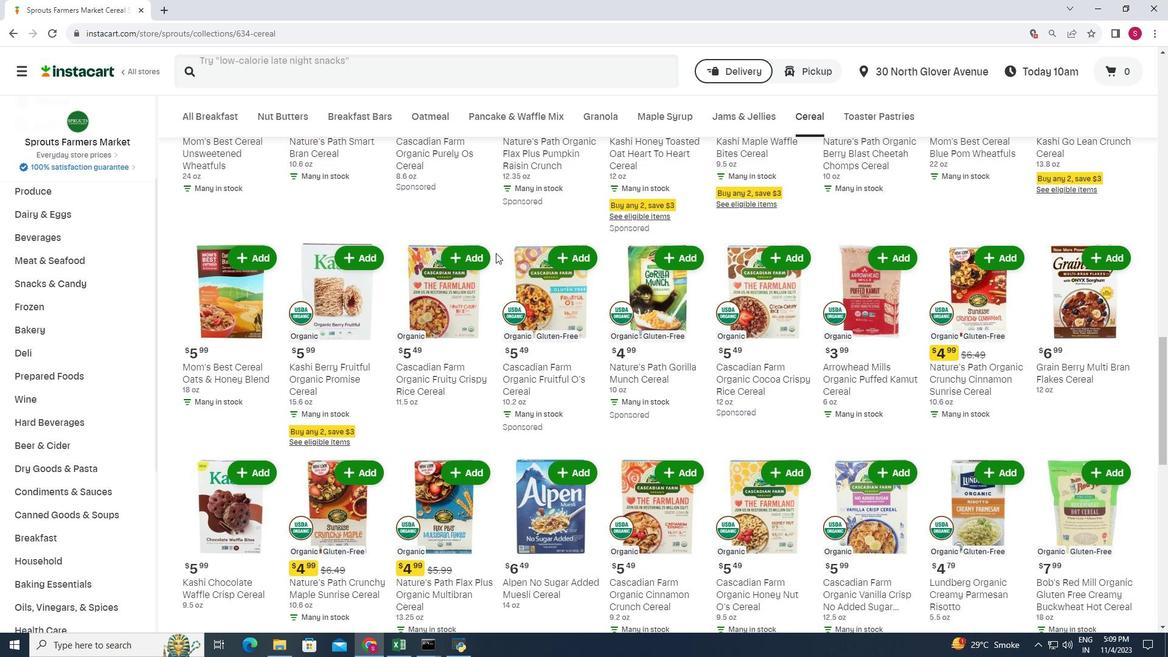
Action: Mouse scrolled (526, 248) with delta (0, 0)
Screenshot: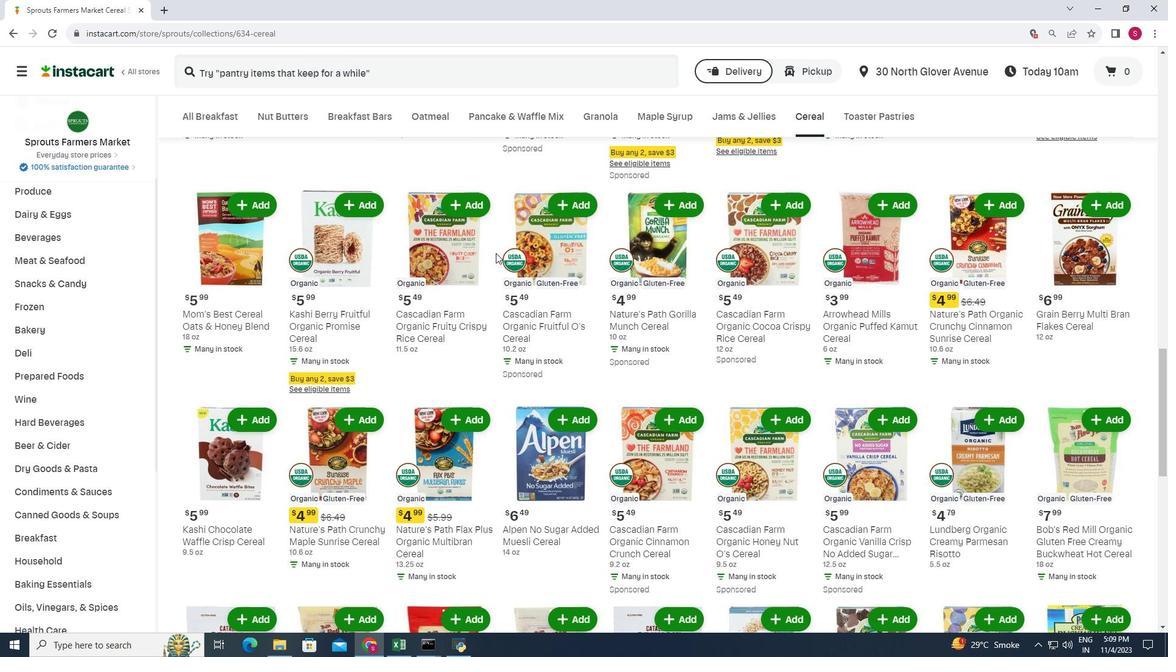 
Action: Mouse moved to (526, 248)
Screenshot: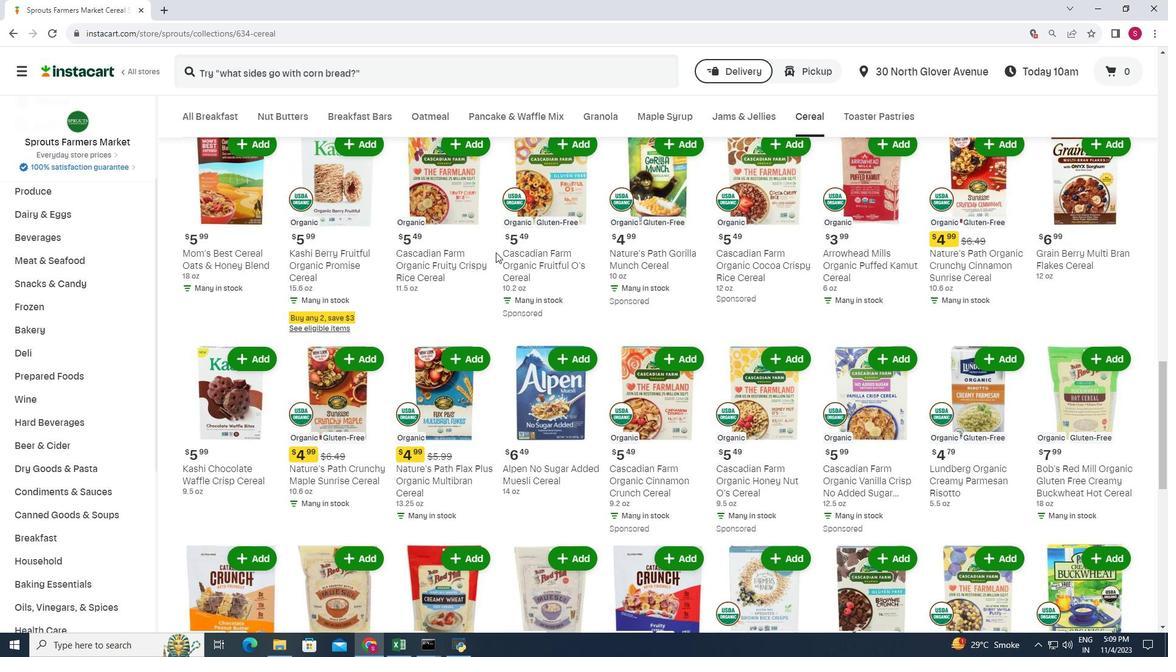 
Action: Mouse scrolled (526, 247) with delta (0, 0)
Screenshot: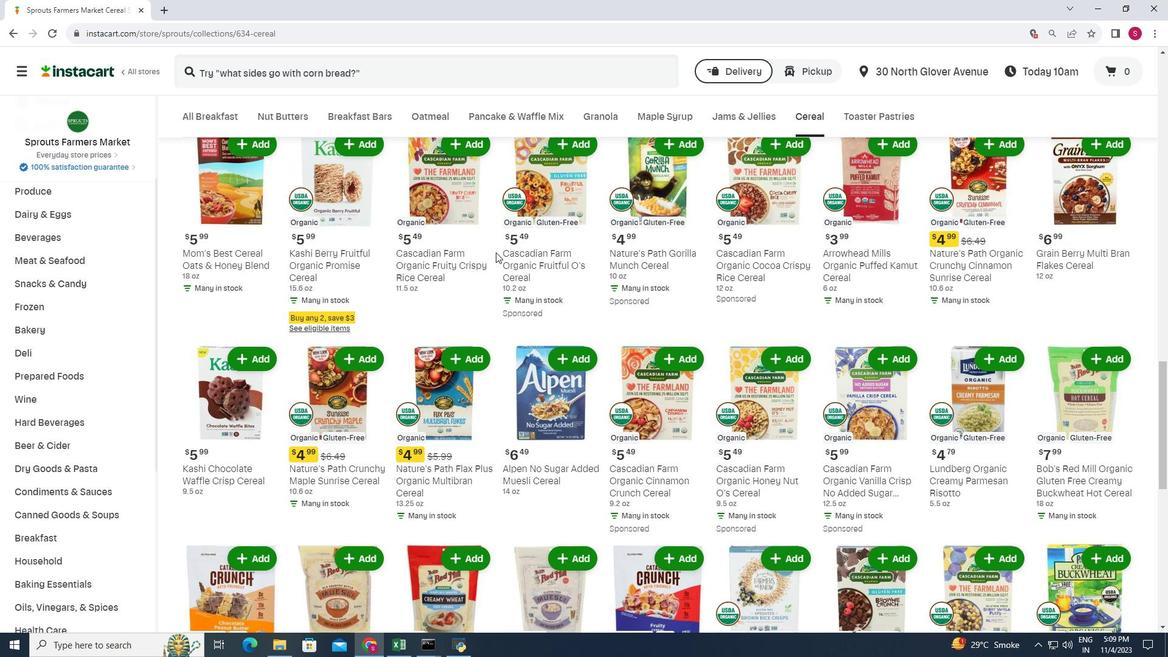 
Action: Mouse moved to (527, 246)
Screenshot: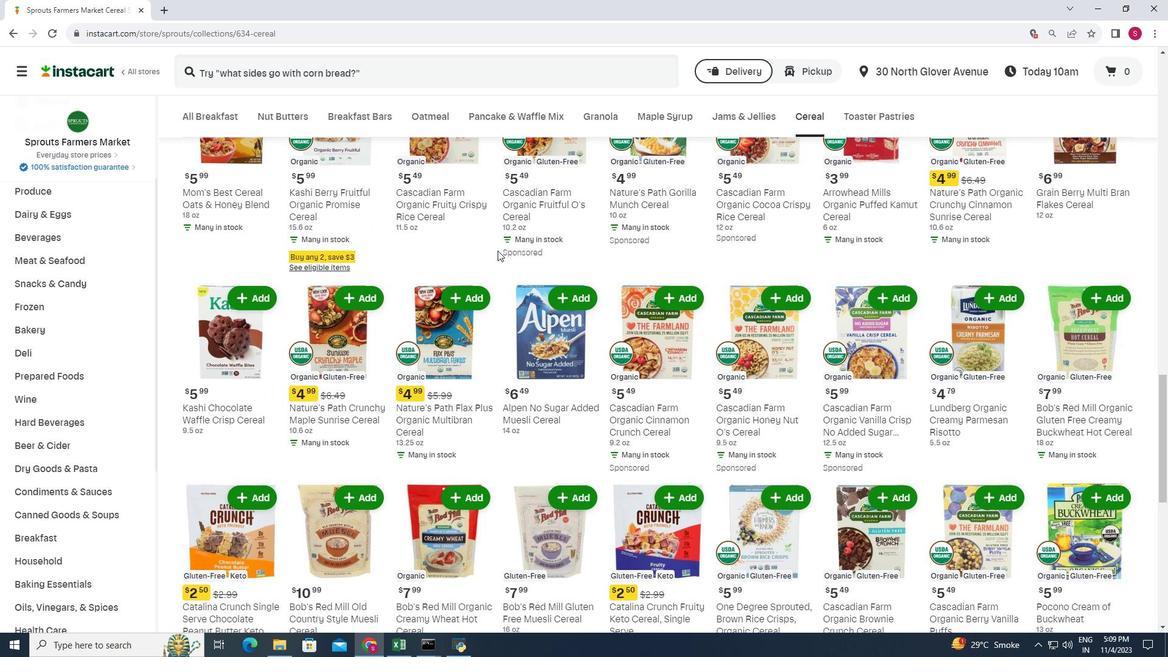 
Action: Mouse scrolled (527, 245) with delta (0, 0)
Screenshot: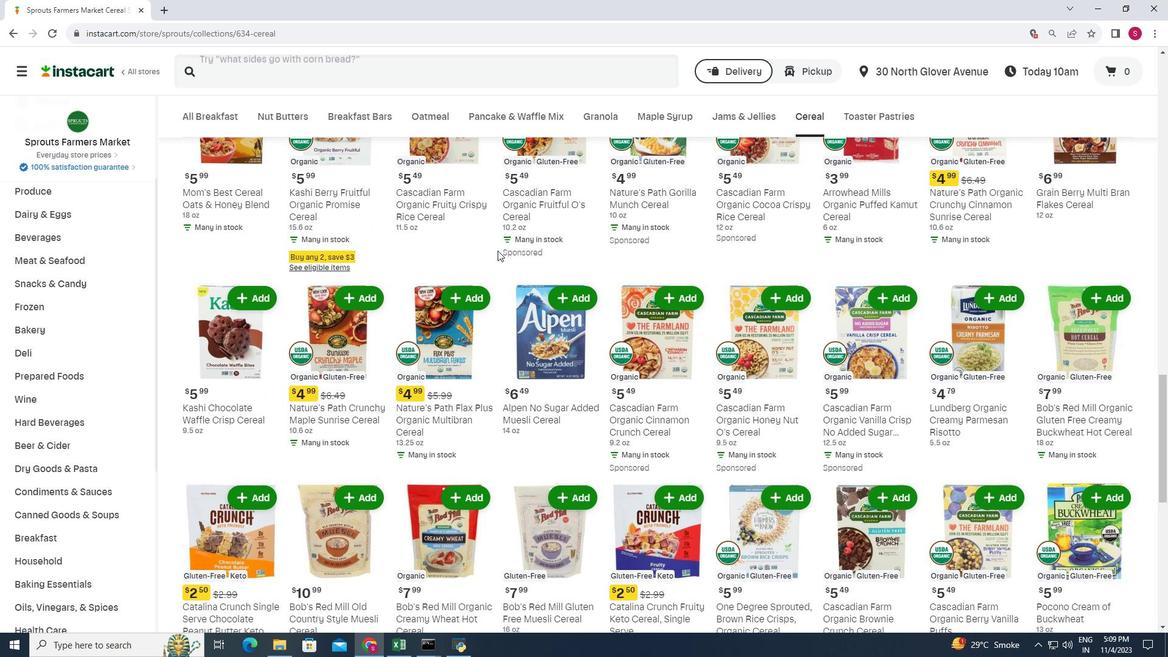
Action: Mouse scrolled (527, 245) with delta (0, 0)
Screenshot: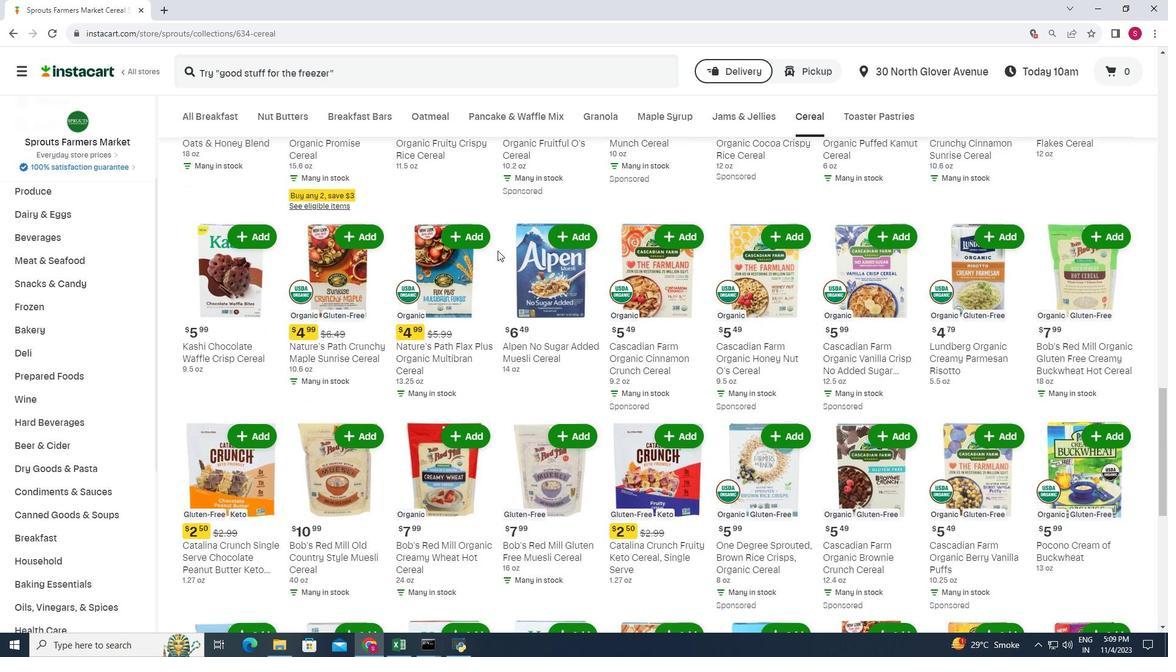 
Action: Mouse moved to (527, 245)
Screenshot: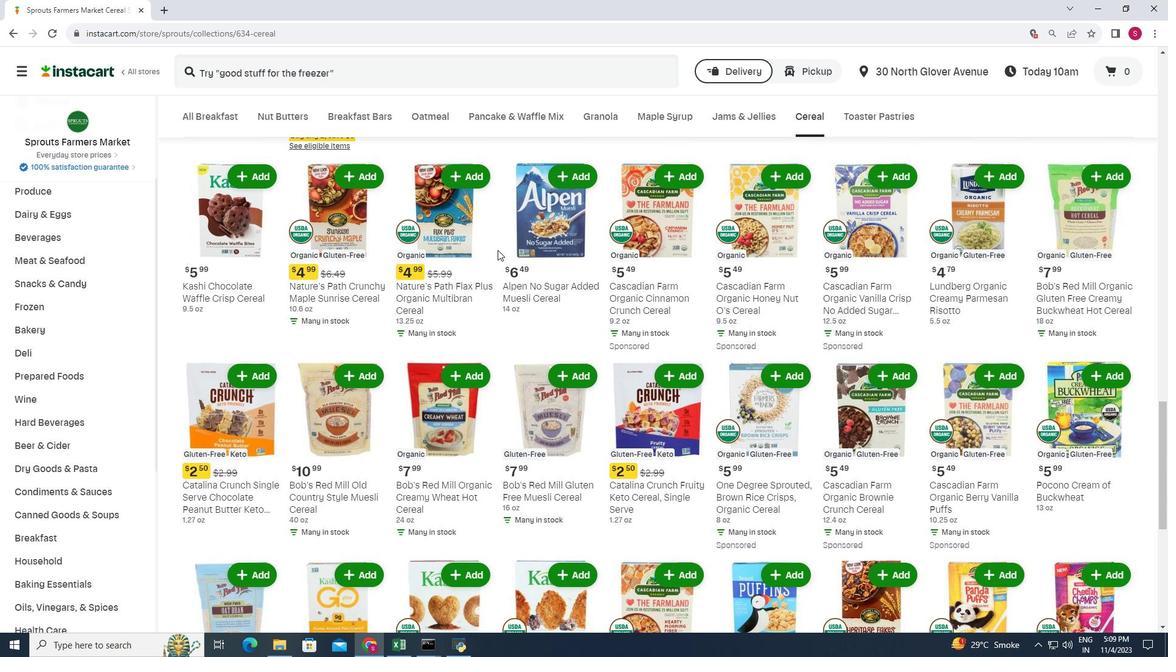 
Action: Mouse scrolled (527, 245) with delta (0, 0)
Screenshot: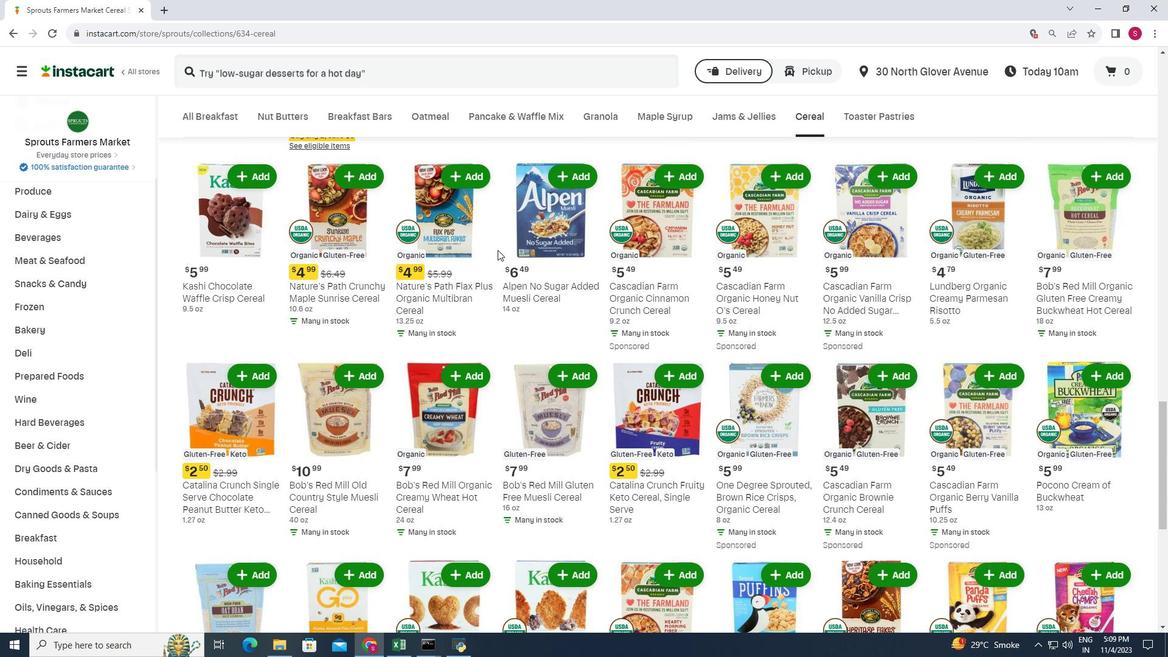 
Action: Mouse scrolled (527, 245) with delta (0, 0)
Screenshot: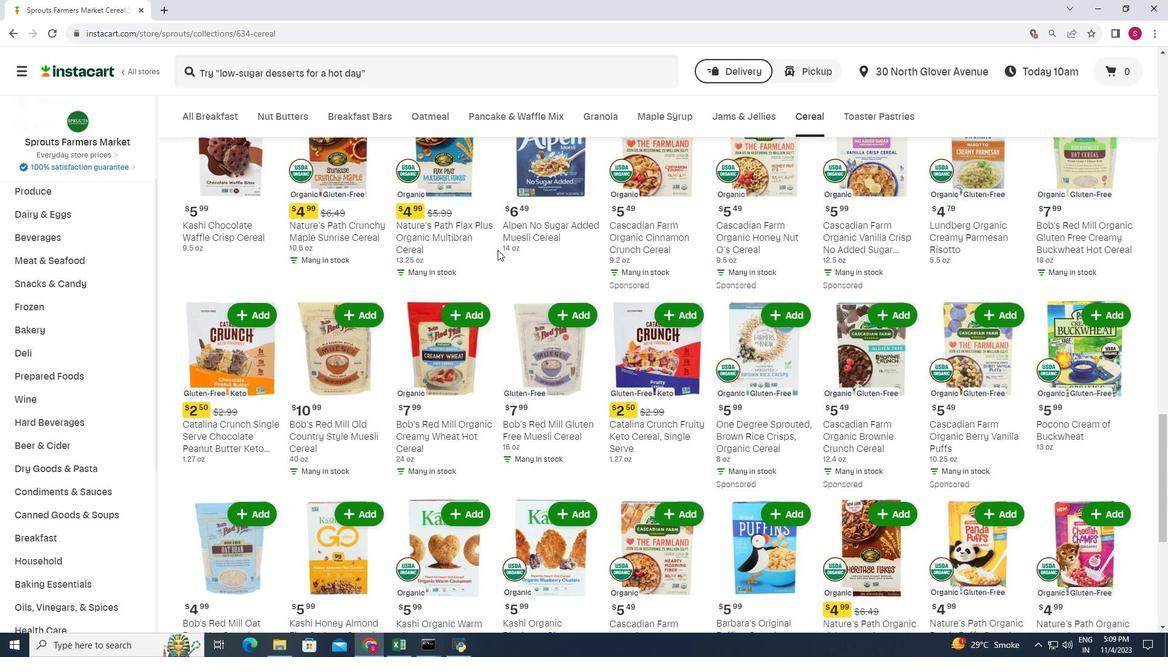 
Action: Mouse scrolled (527, 245) with delta (0, 0)
Screenshot: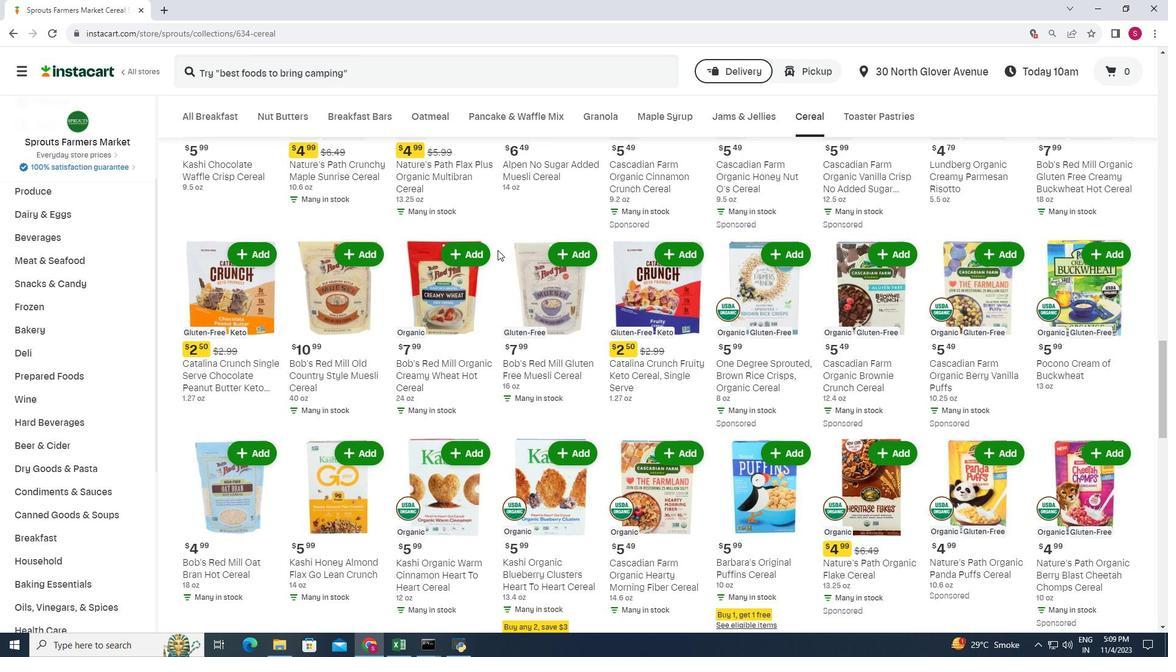 
Action: Mouse scrolled (527, 245) with delta (0, 0)
Screenshot: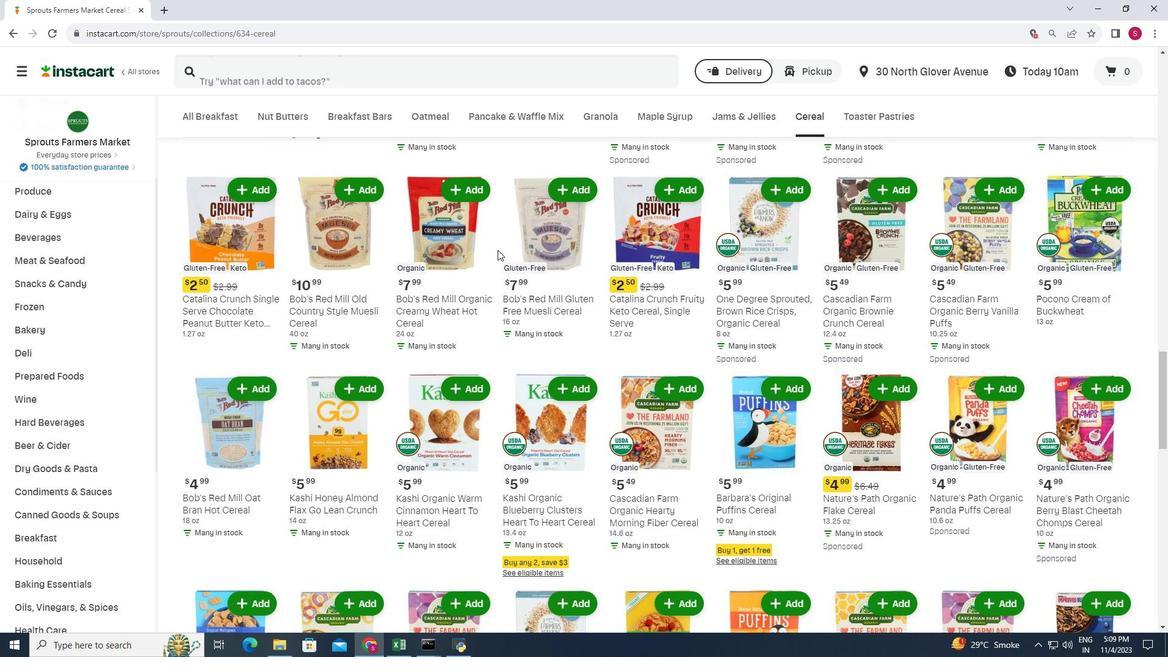 
Action: Mouse scrolled (527, 245) with delta (0, 0)
Screenshot: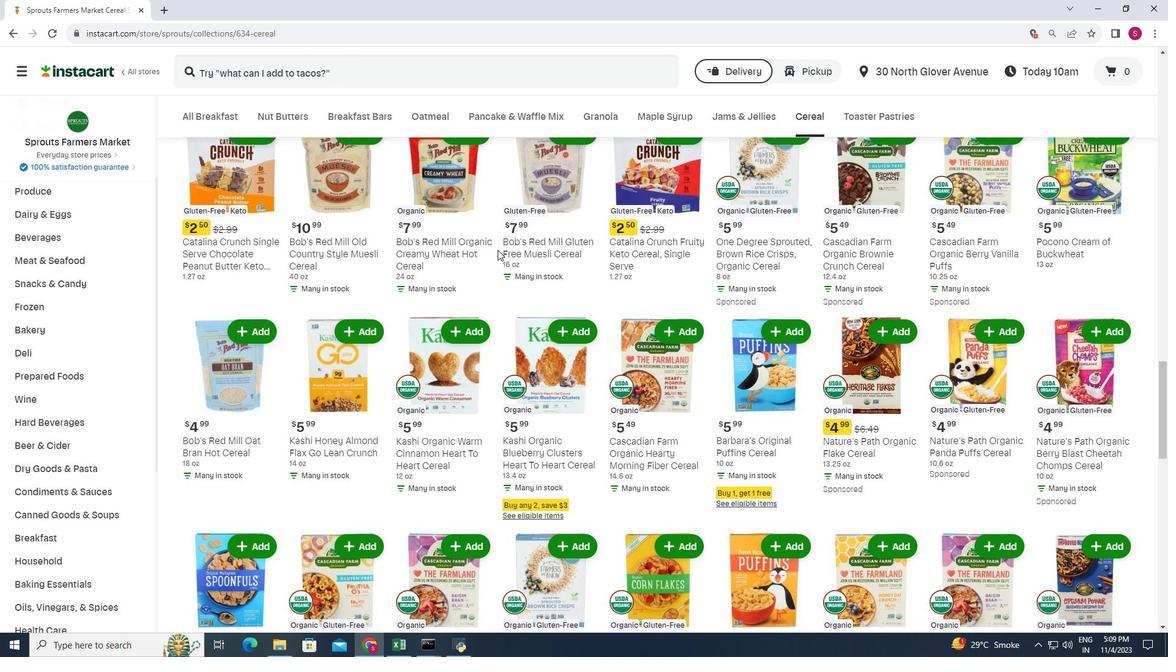 
Action: Mouse scrolled (527, 245) with delta (0, 0)
Screenshot: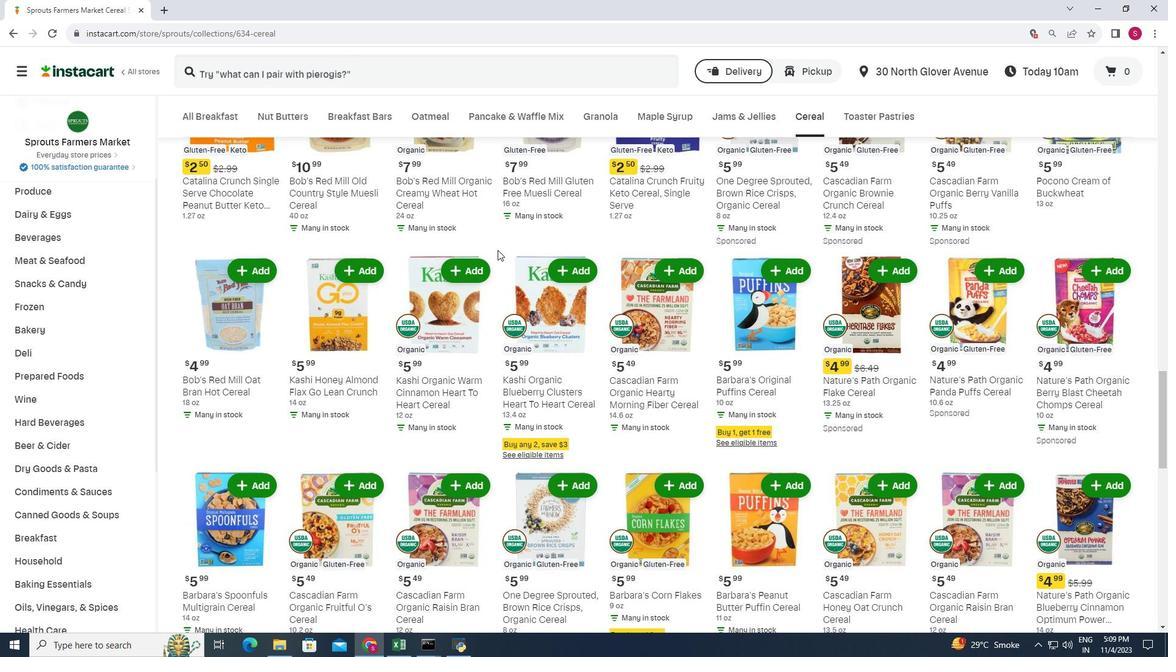 
Action: Mouse scrolled (527, 245) with delta (0, 0)
Screenshot: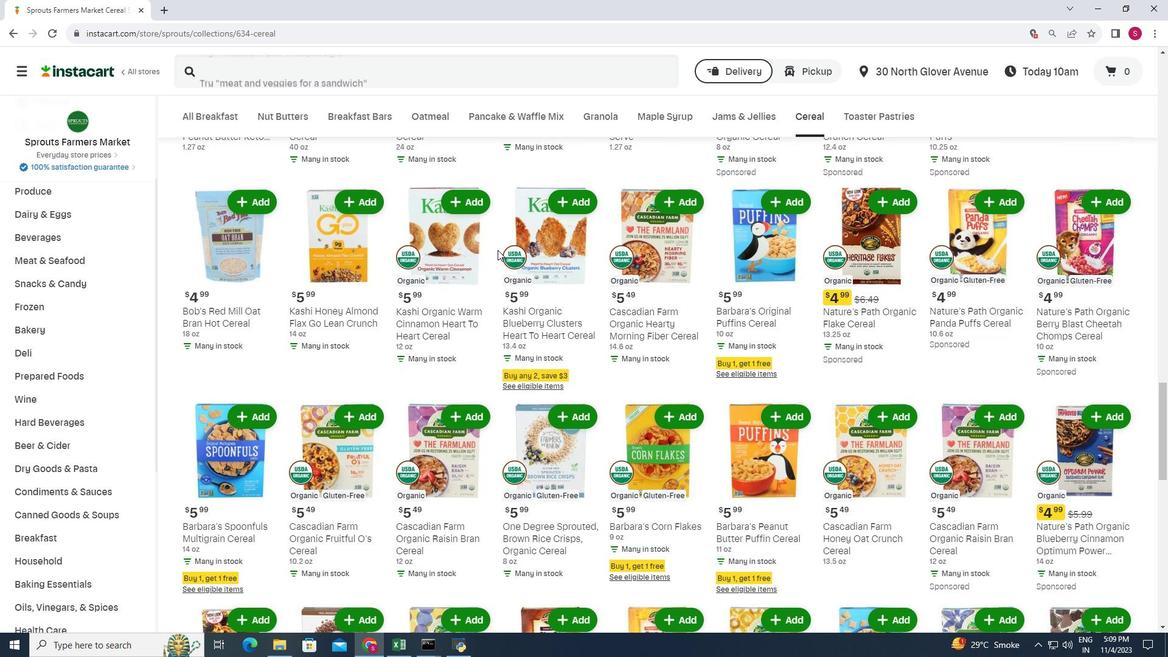 
Action: Mouse scrolled (527, 245) with delta (0, 0)
Screenshot: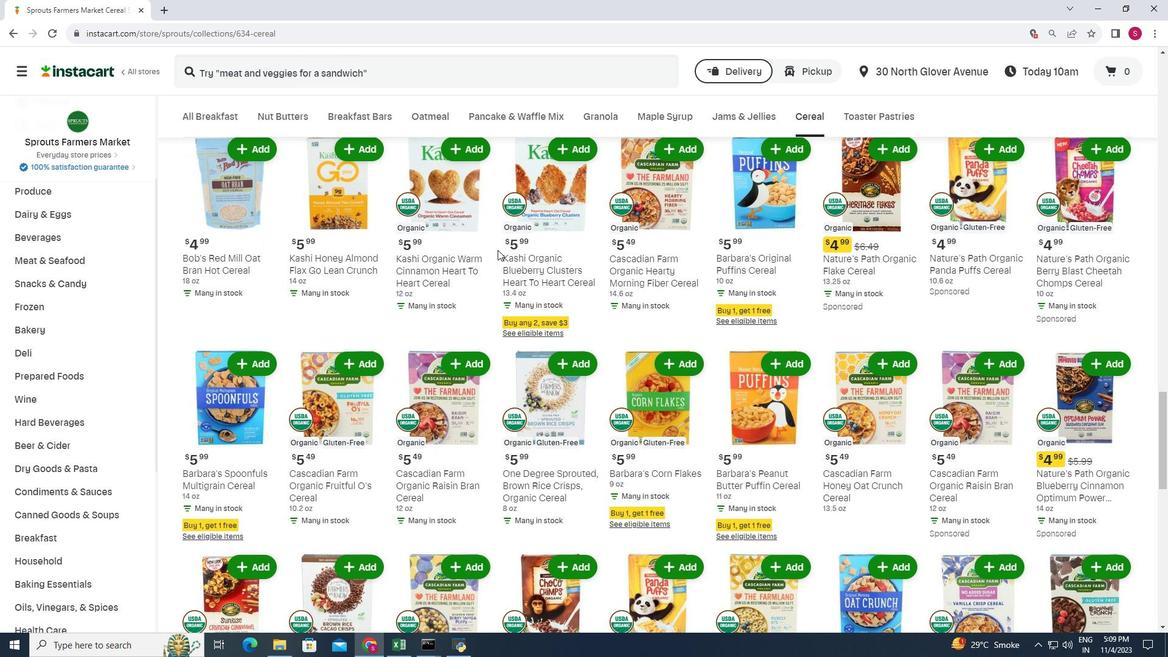 
Action: Mouse scrolled (527, 245) with delta (0, 0)
Screenshot: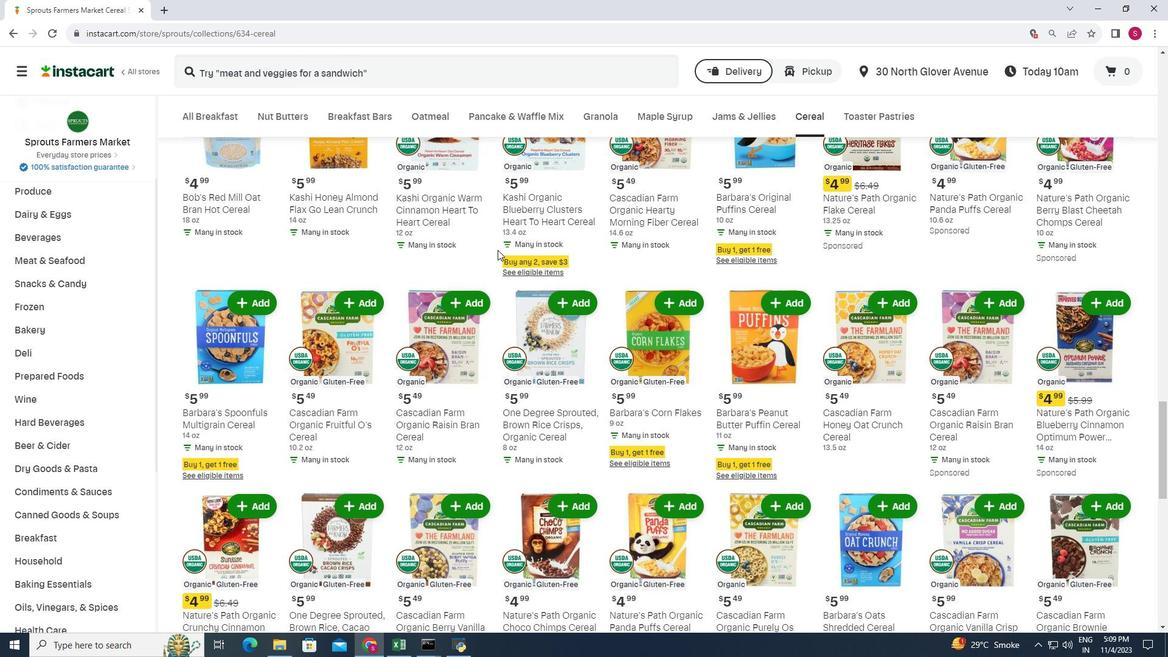 
Action: Mouse scrolled (527, 245) with delta (0, 0)
Screenshot: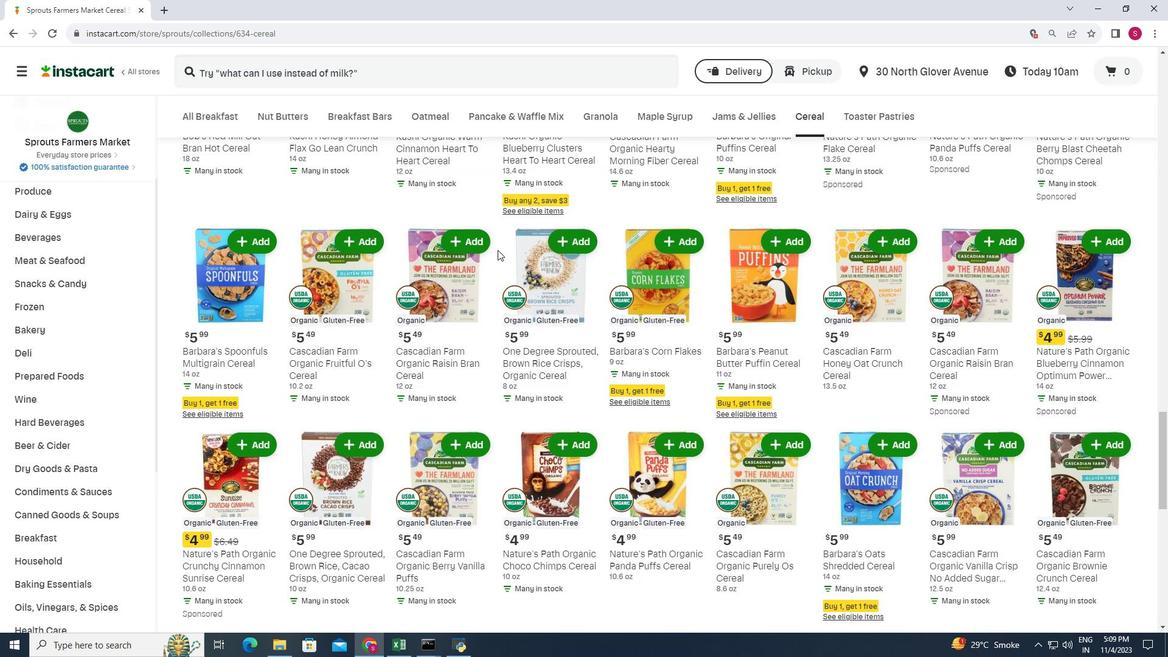 
Action: Mouse scrolled (527, 245) with delta (0, 0)
Screenshot: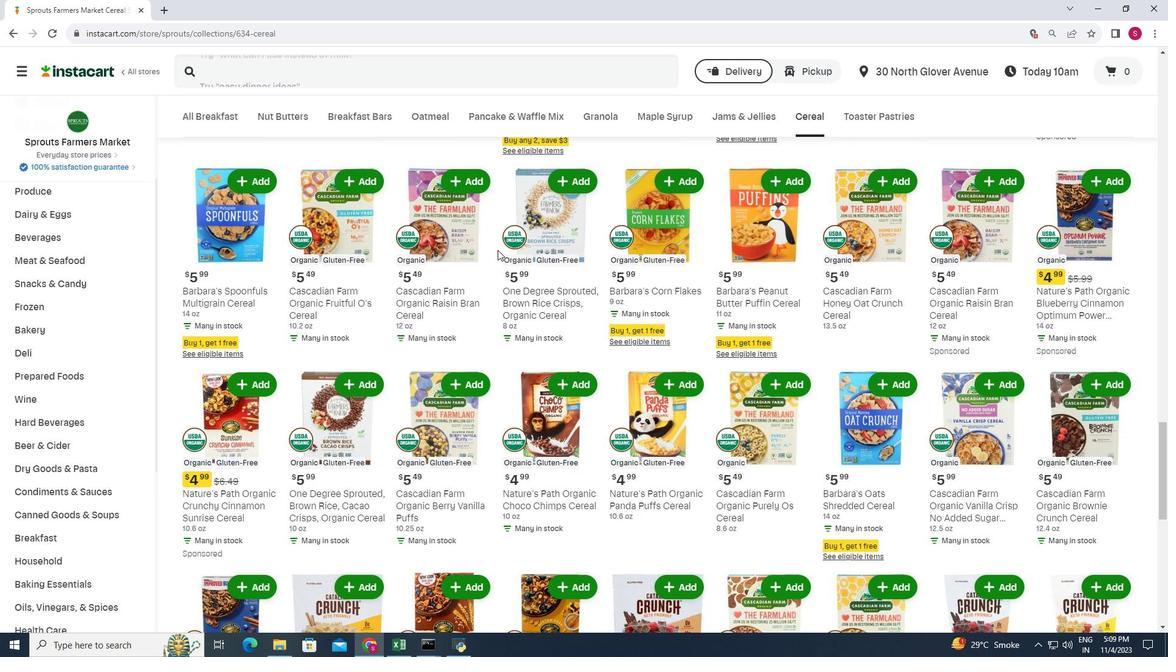 
Action: Mouse scrolled (527, 245) with delta (0, 0)
Screenshot: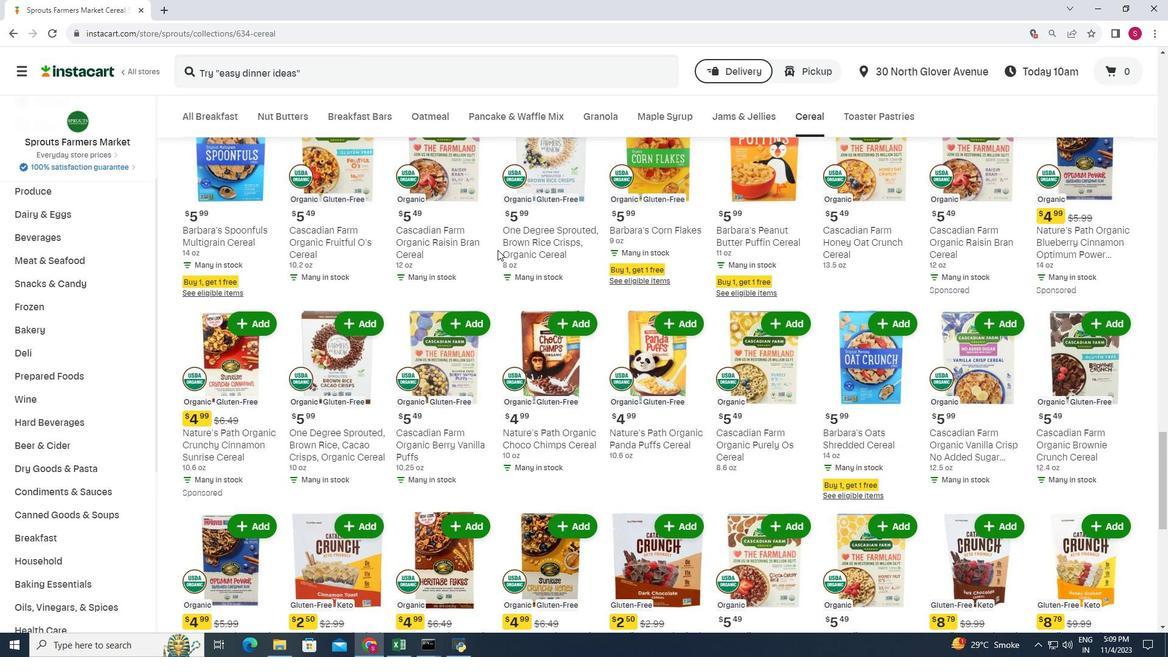 
Action: Mouse scrolled (527, 245) with delta (0, 0)
Screenshot: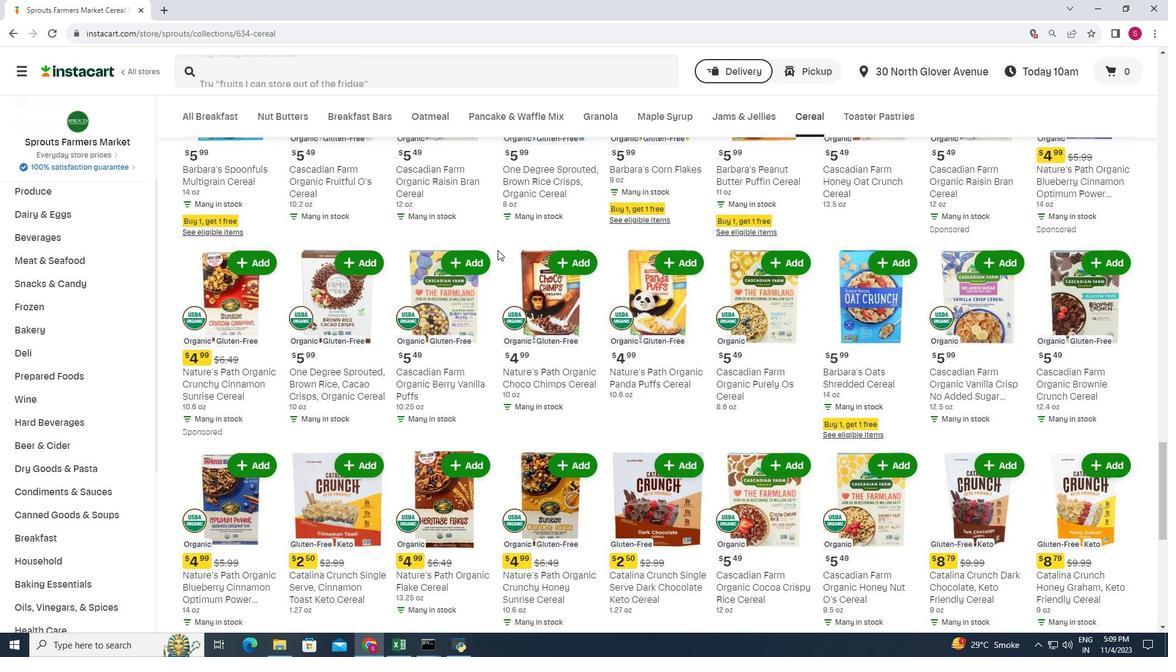 
Action: Mouse scrolled (527, 245) with delta (0, 0)
Screenshot: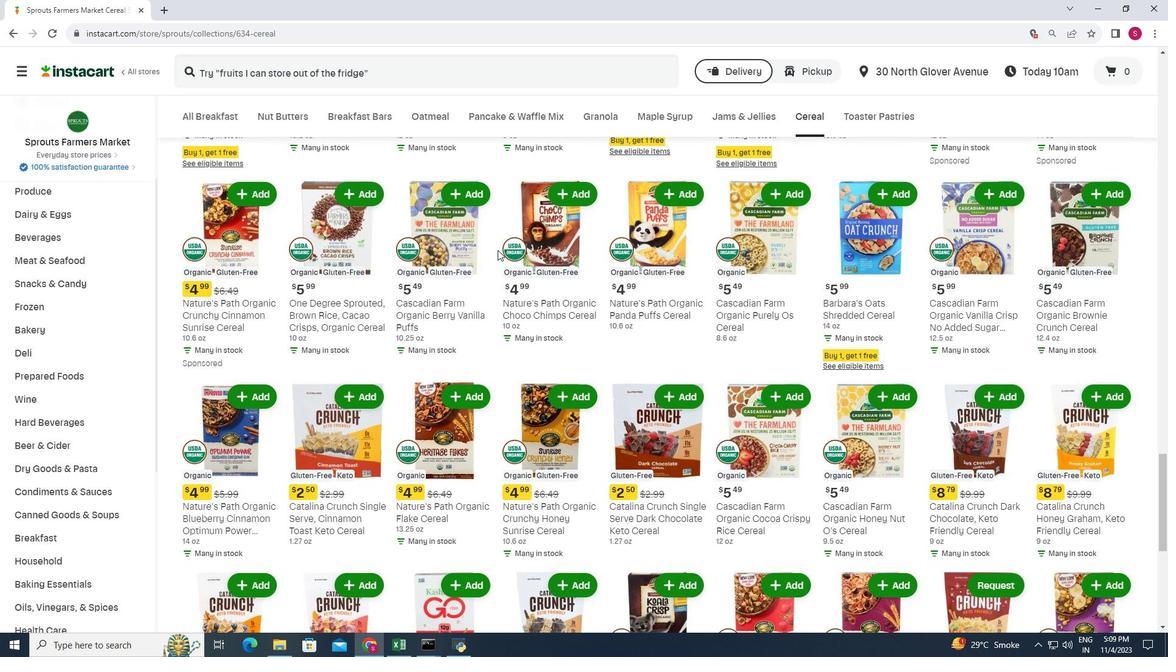 
Action: Mouse scrolled (527, 245) with delta (0, 0)
Screenshot: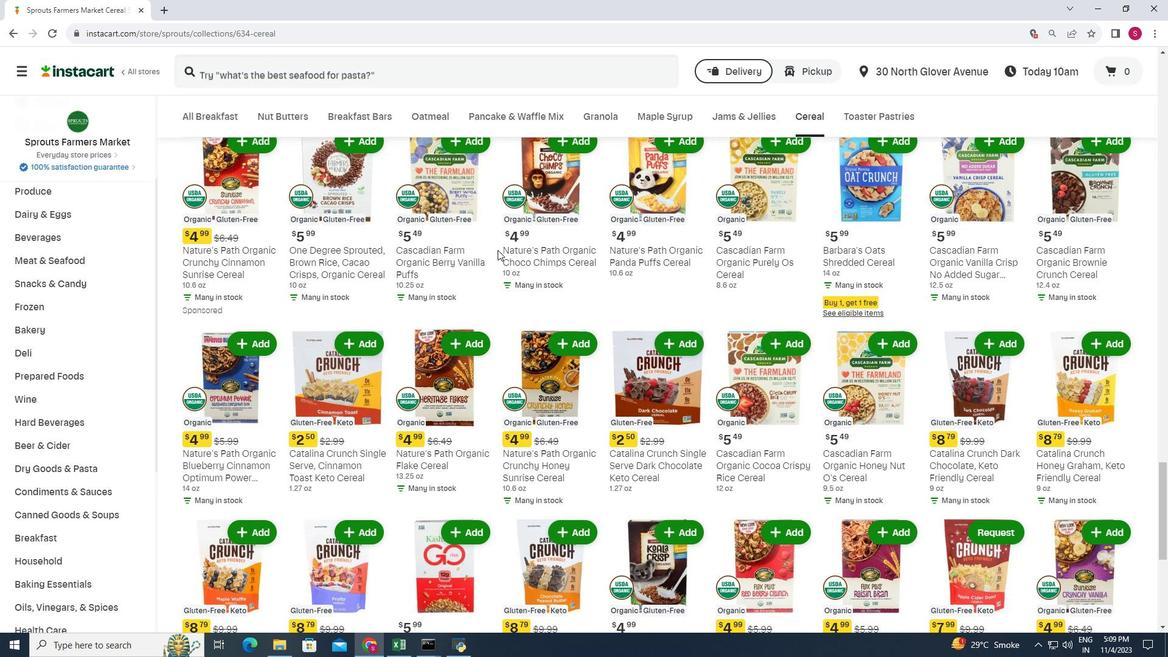 
Action: Mouse scrolled (527, 245) with delta (0, 0)
Screenshot: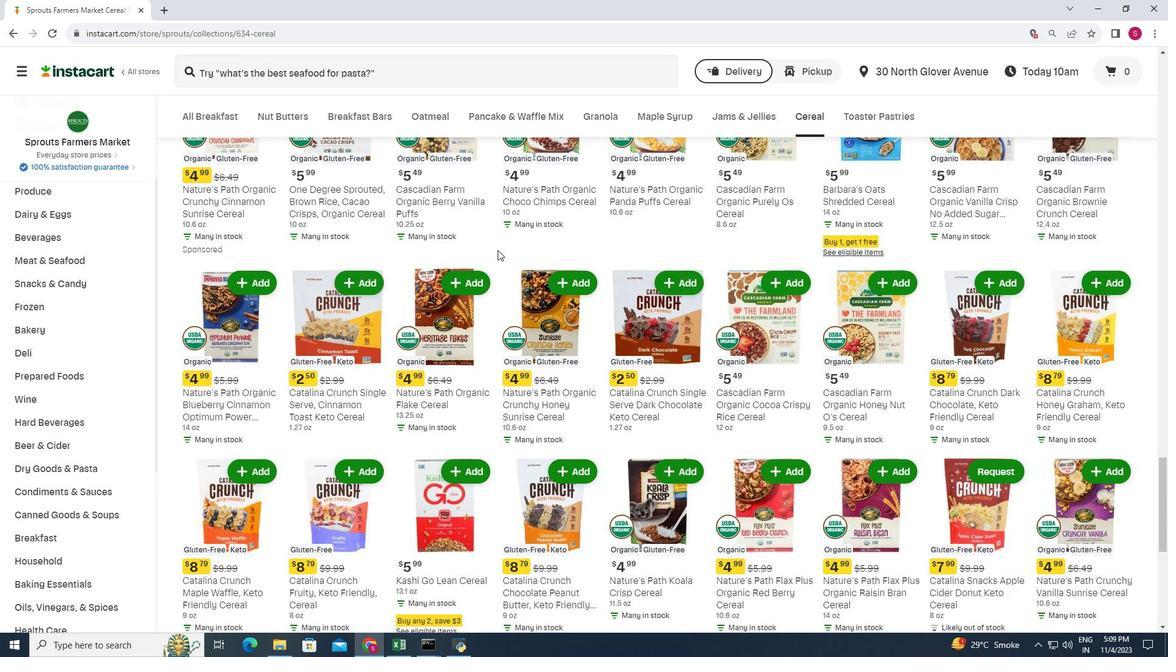 
Action: Mouse scrolled (527, 245) with delta (0, 0)
Screenshot: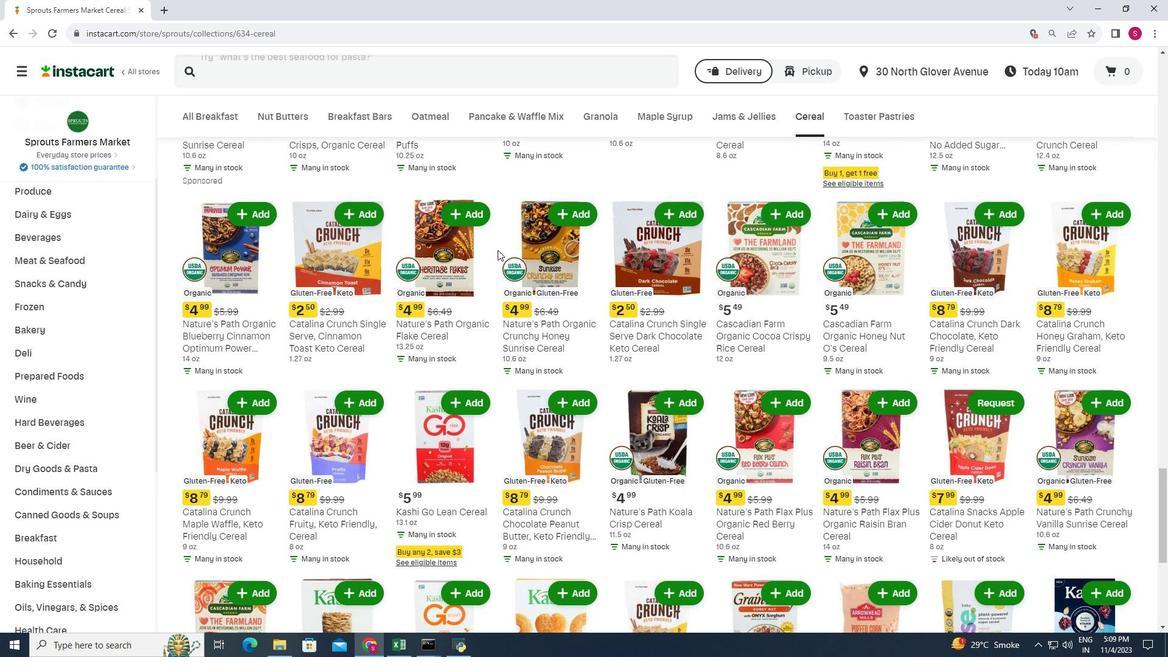 
Action: Mouse scrolled (527, 245) with delta (0, 0)
Screenshot: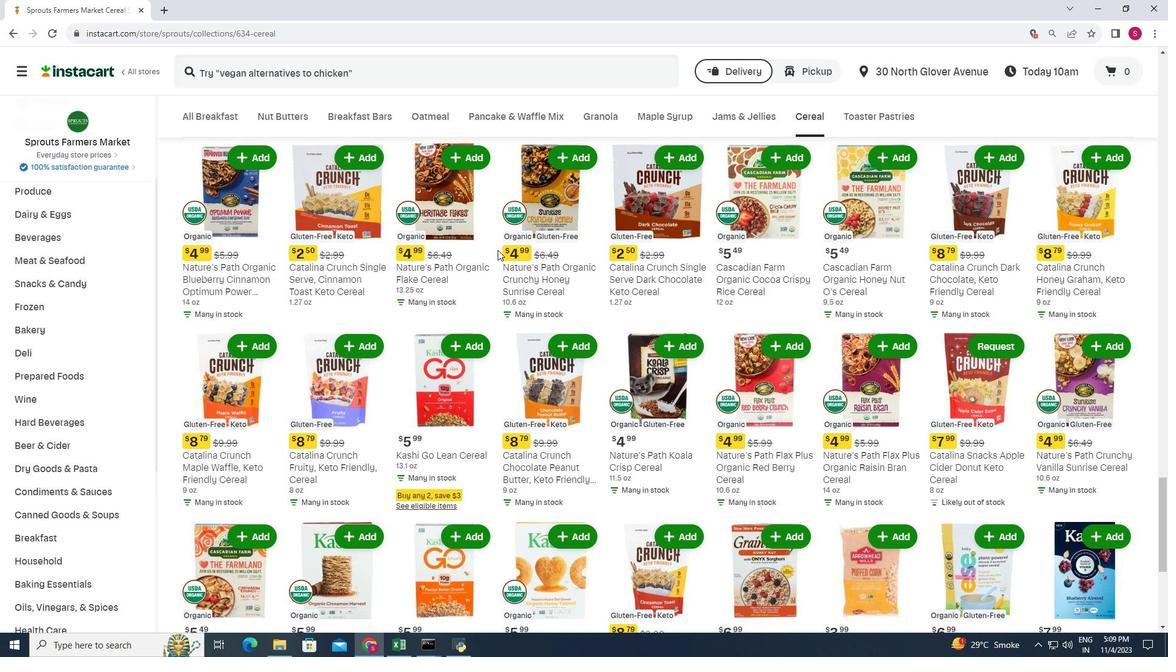 
Action: Mouse scrolled (527, 245) with delta (0, 0)
Screenshot: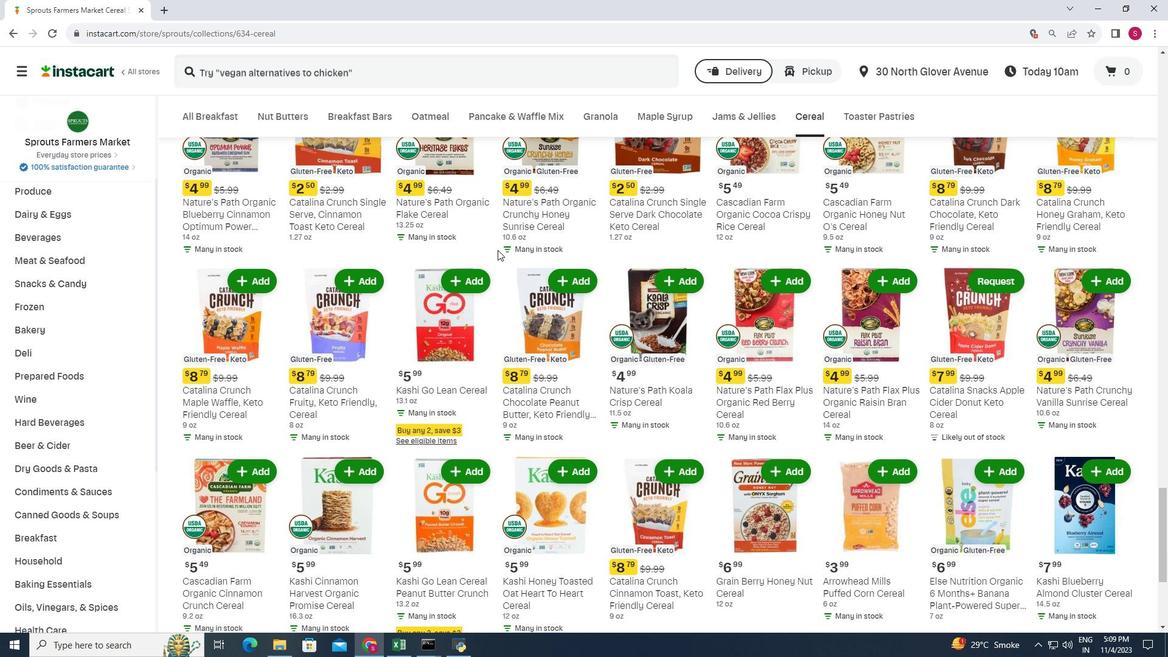 
Action: Mouse scrolled (527, 245) with delta (0, 0)
Screenshot: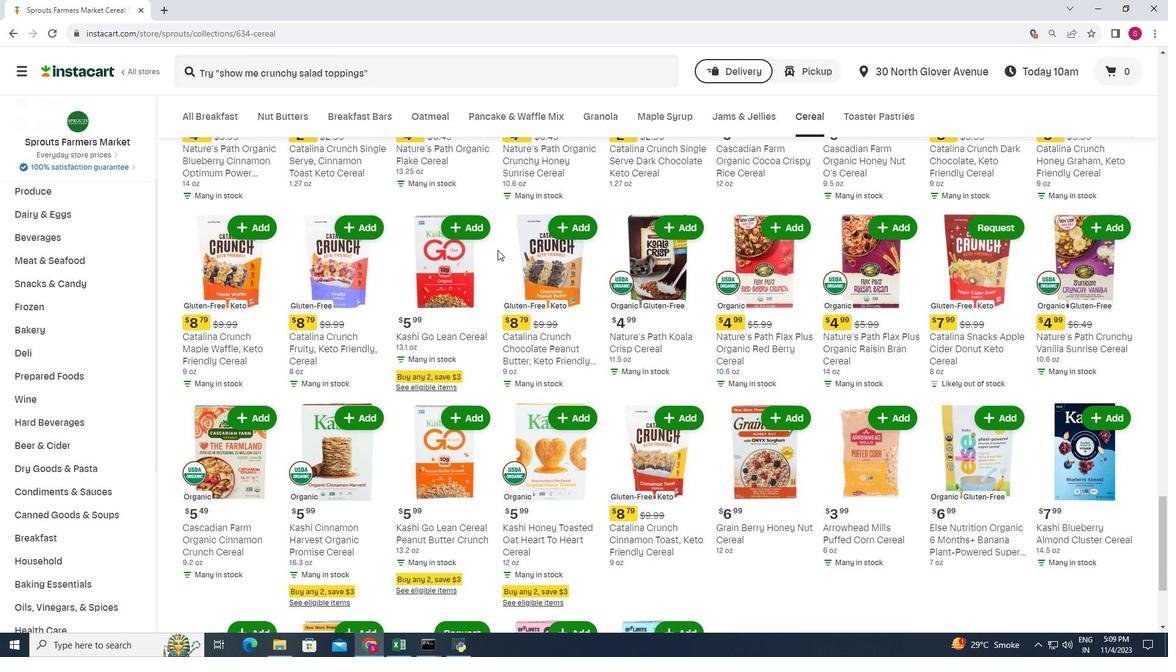 
Action: Mouse scrolled (527, 245) with delta (0, 0)
Screenshot: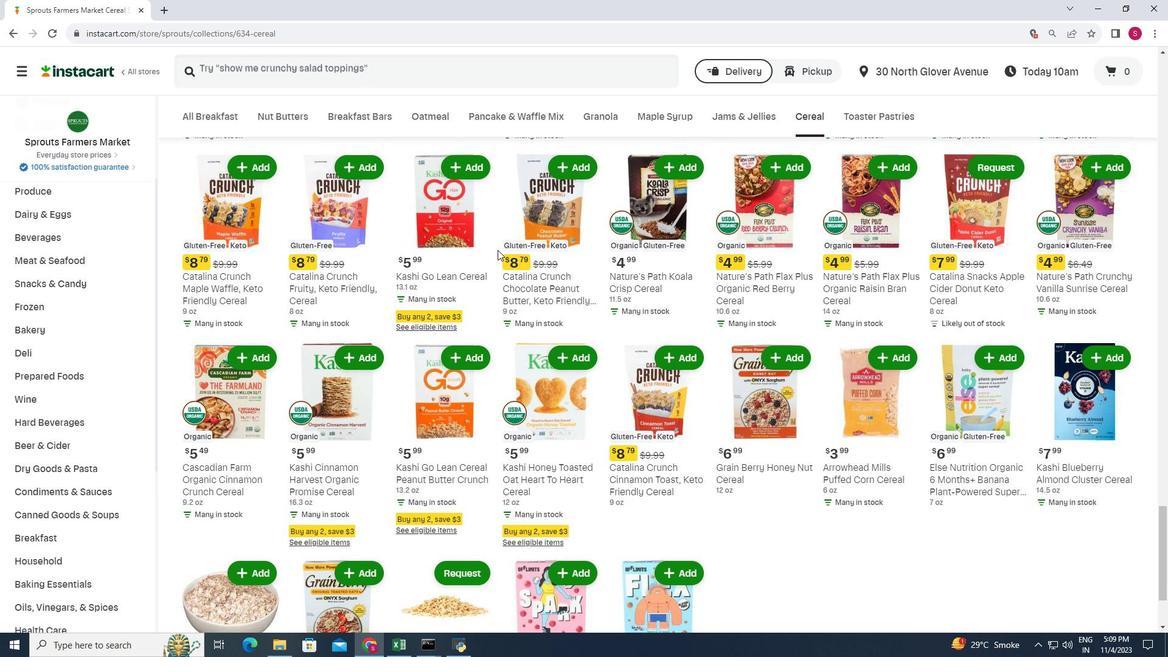 
Action: Mouse scrolled (527, 245) with delta (0, 0)
Screenshot: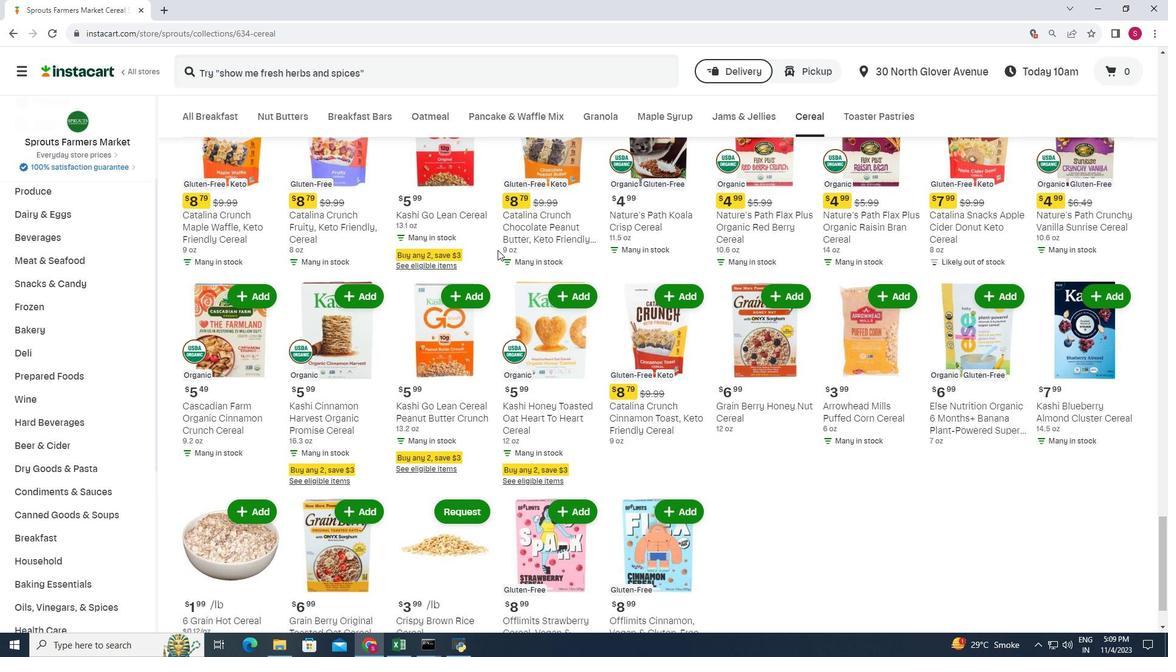 
Action: Mouse moved to (779, 224)
Screenshot: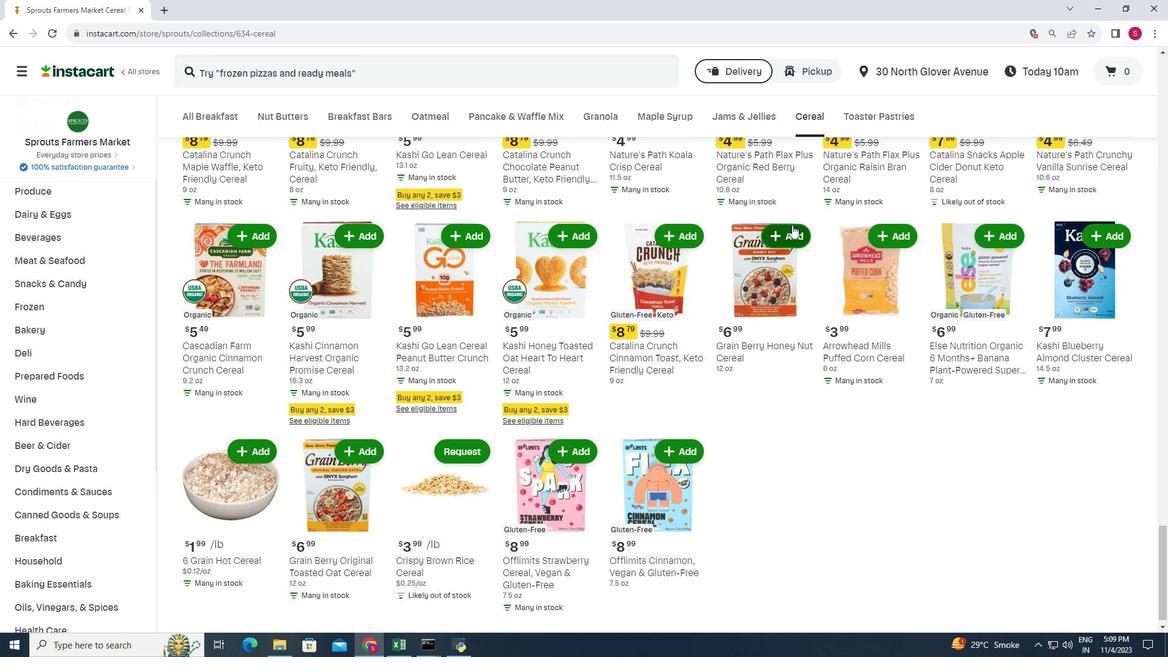 
Action: Mouse pressed left at (779, 224)
Screenshot: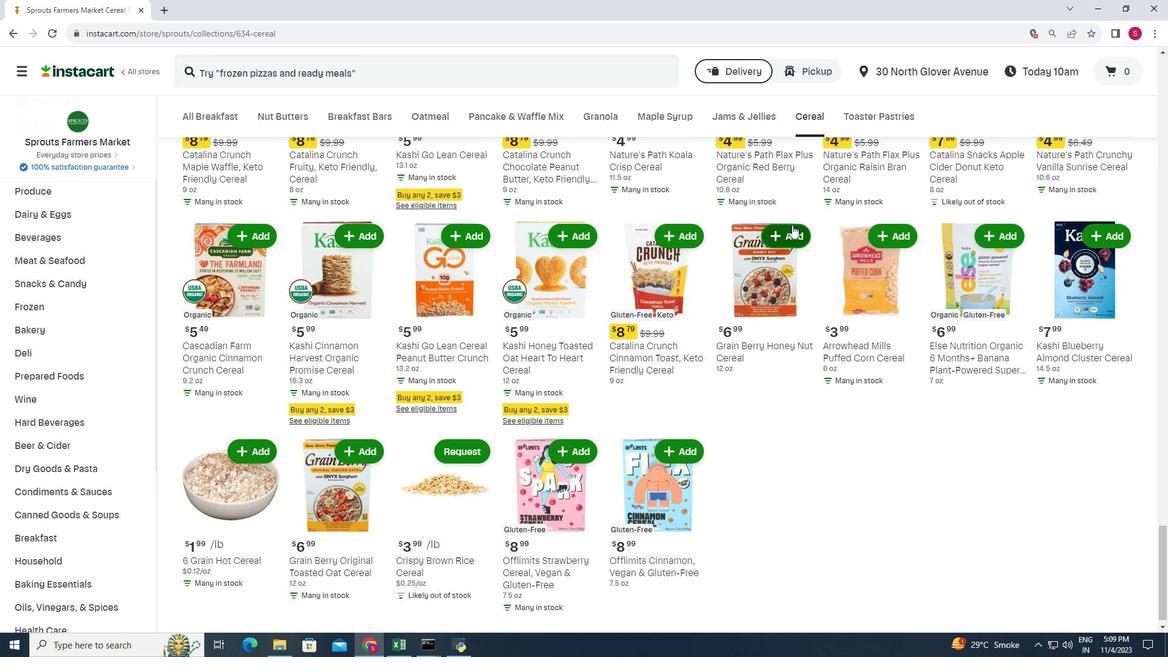 
Action: Mouse moved to (778, 203)
Screenshot: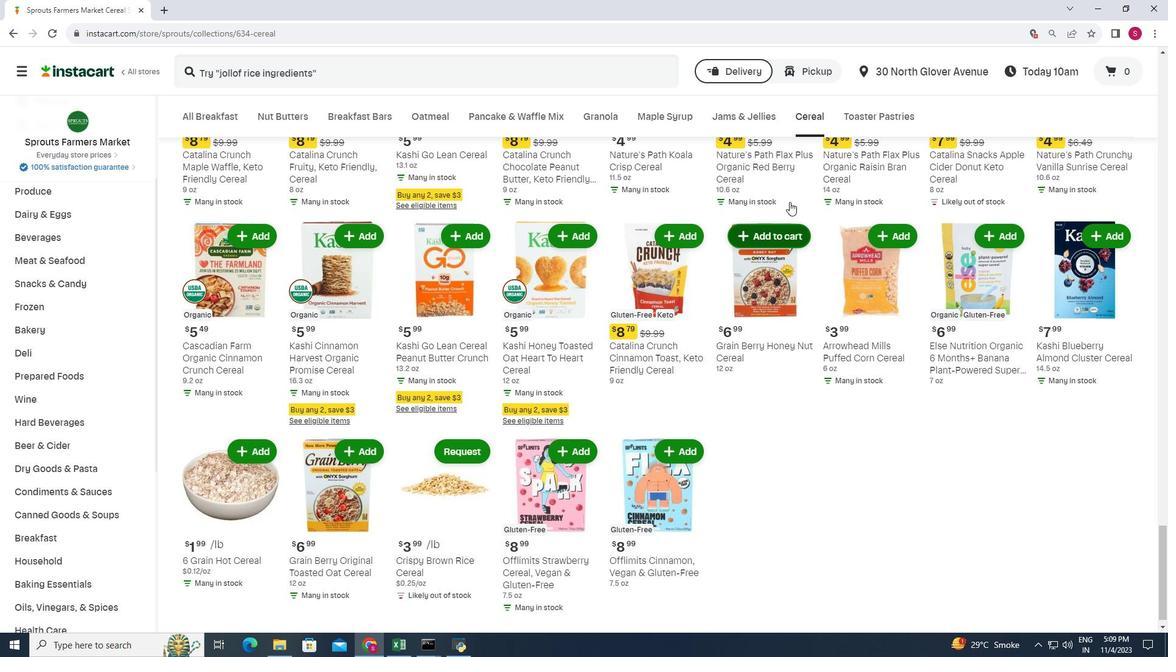 
